 Task: See all articles on video conferencing.
Action: Mouse moved to (892, 87)
Screenshot: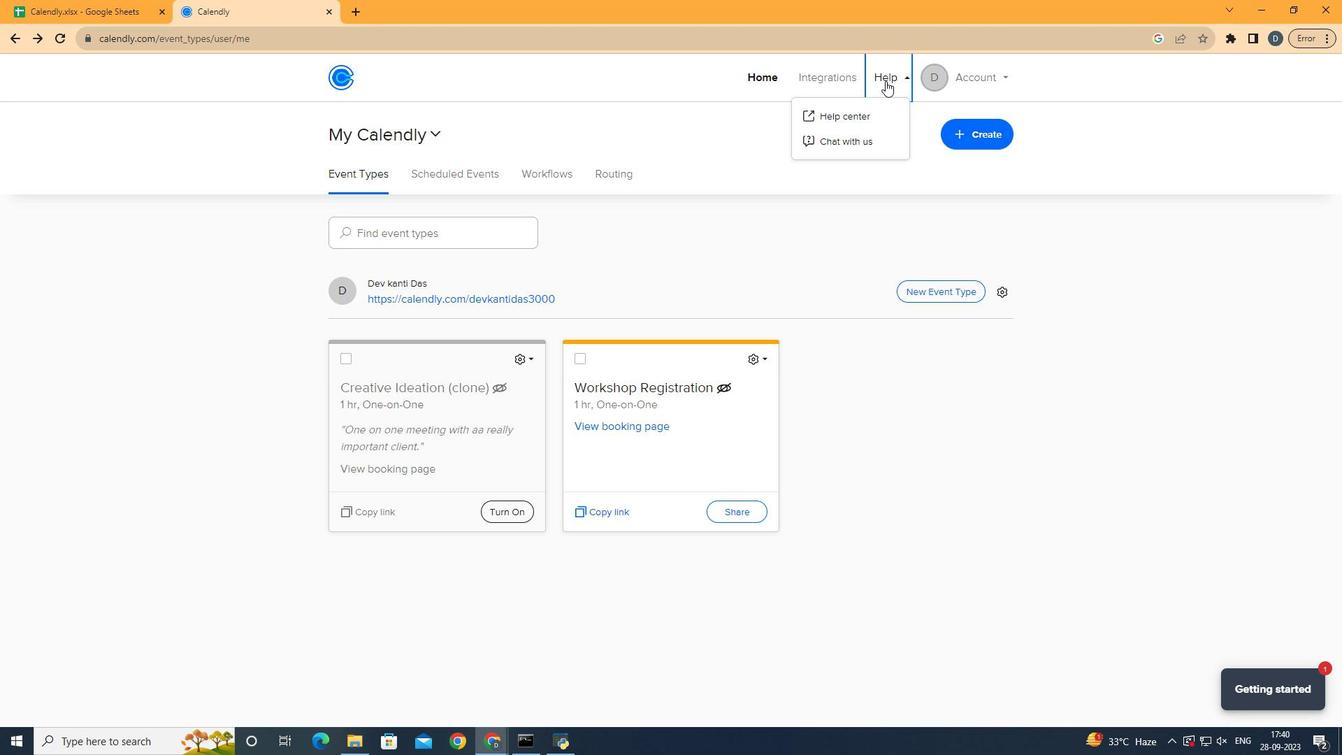 
Action: Mouse pressed left at (892, 87)
Screenshot: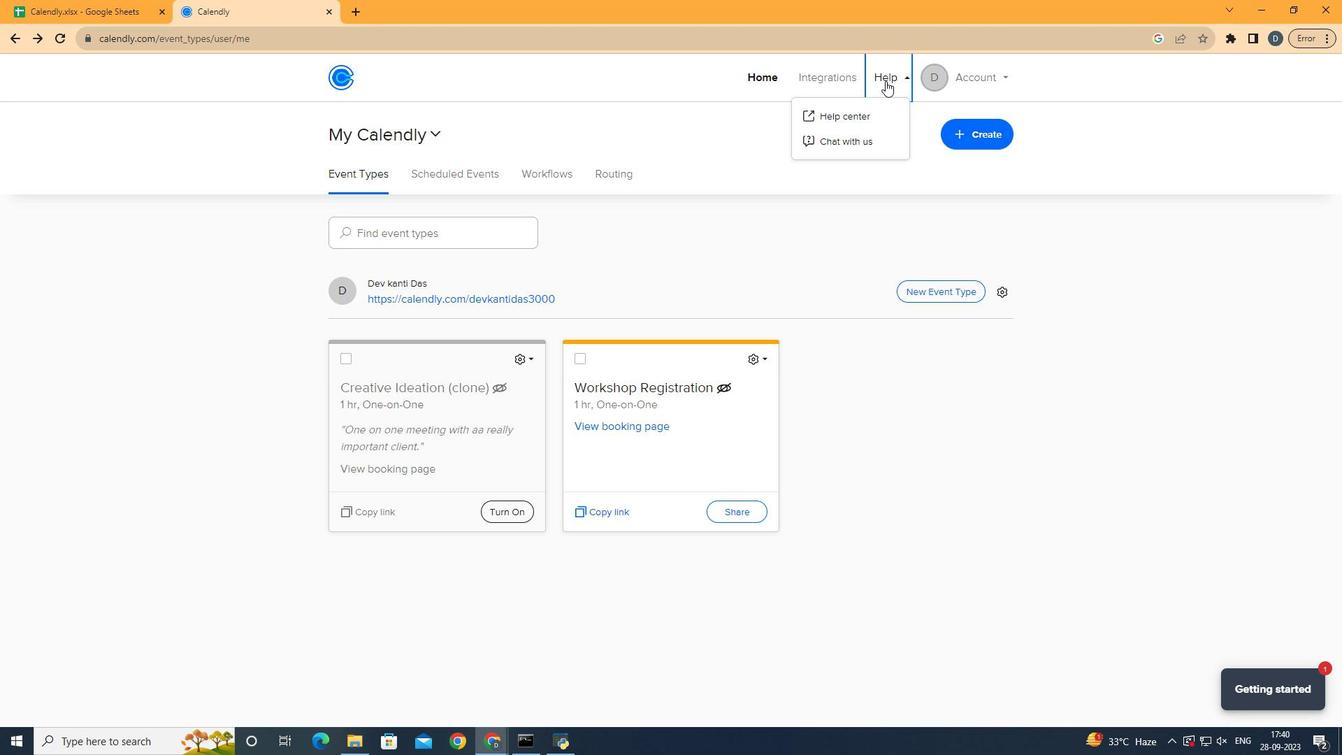 
Action: Mouse moved to (879, 114)
Screenshot: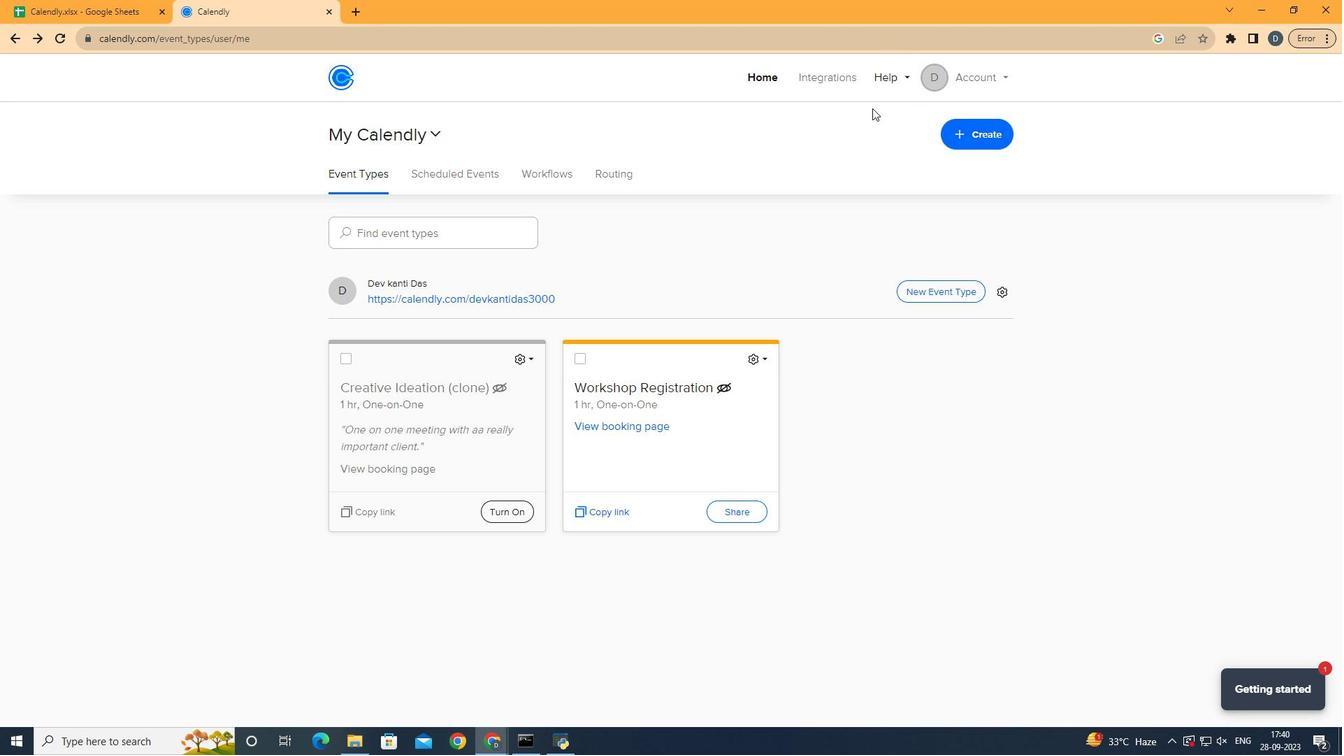 
Action: Mouse pressed left at (879, 114)
Screenshot: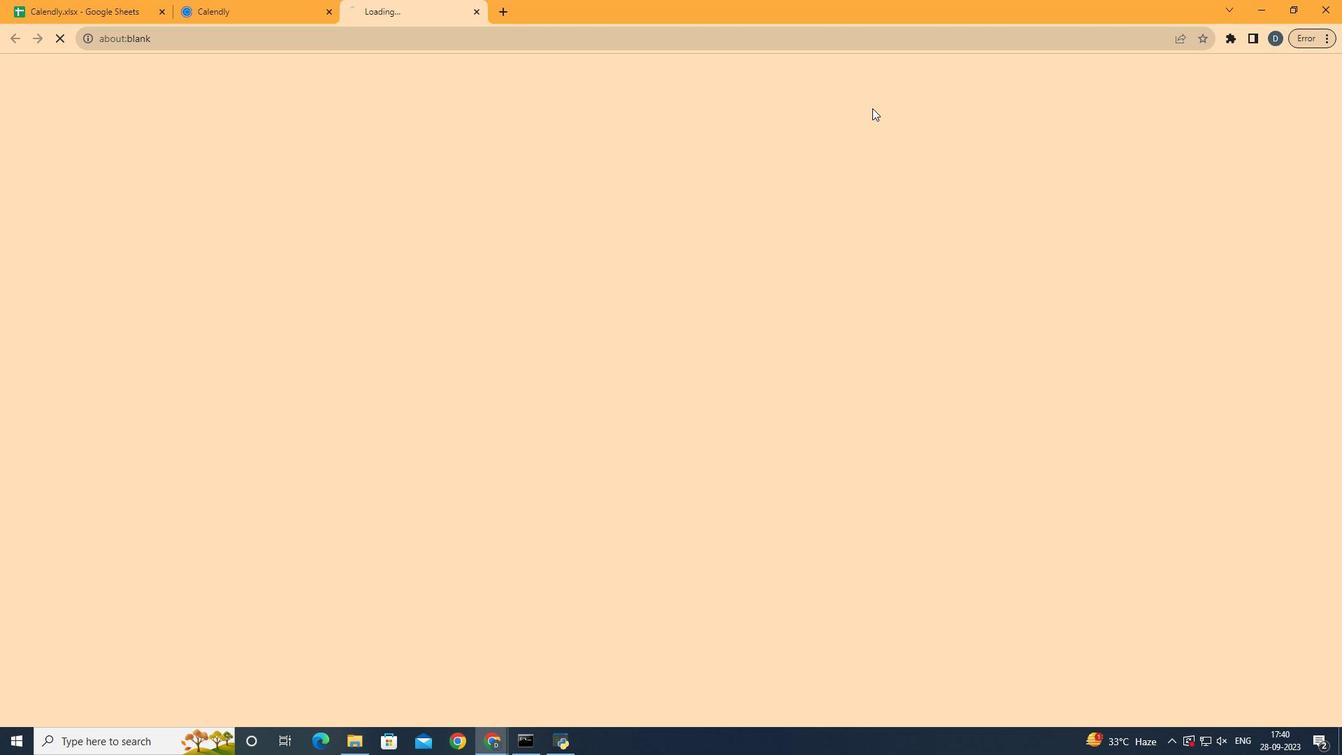 
Action: Mouse moved to (842, 594)
Screenshot: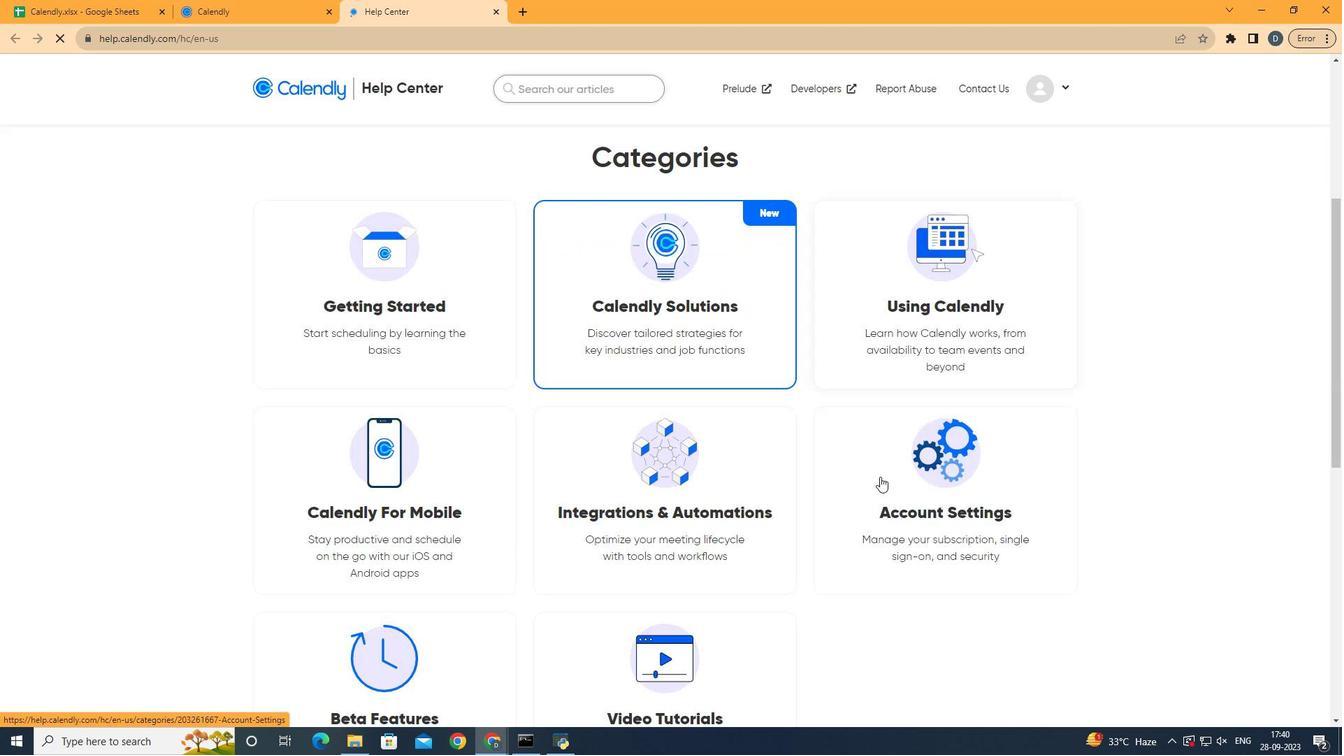 
Action: Mouse scrolled (842, 593) with delta (0, 0)
Screenshot: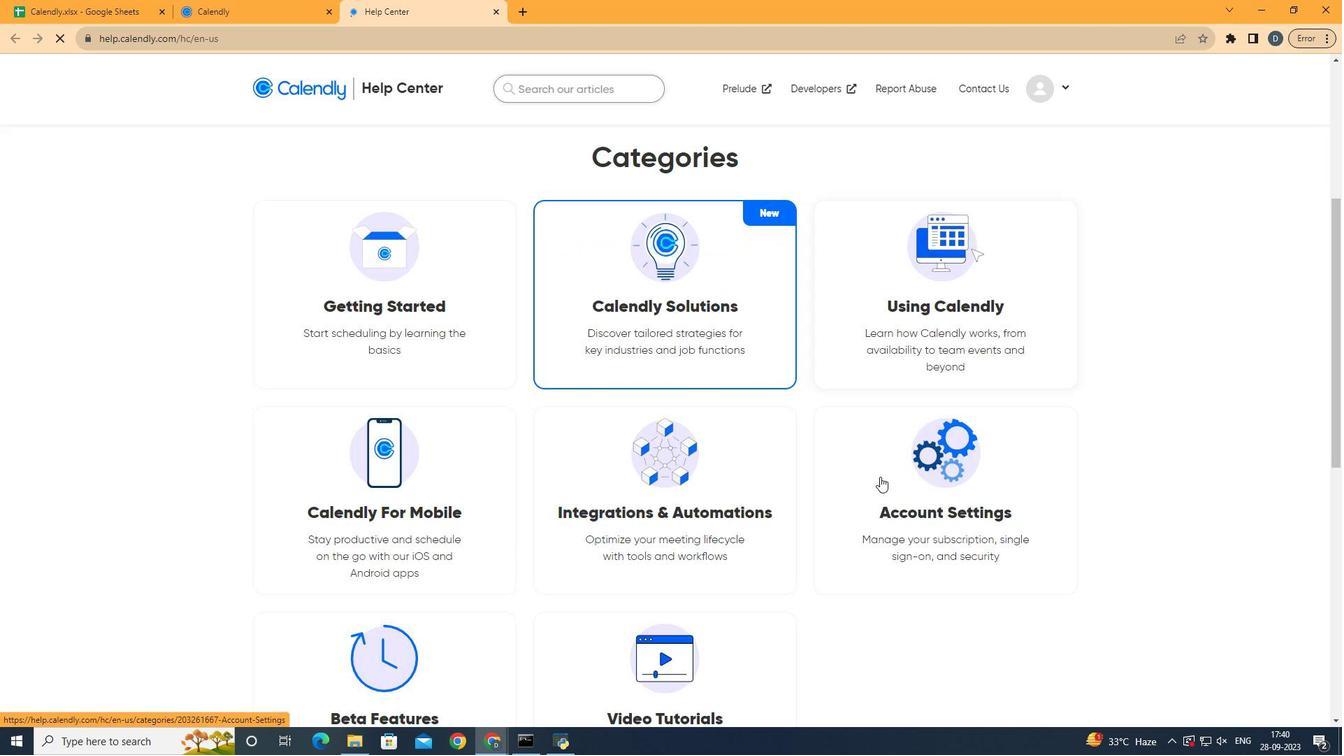 
Action: Mouse scrolled (842, 593) with delta (0, 0)
Screenshot: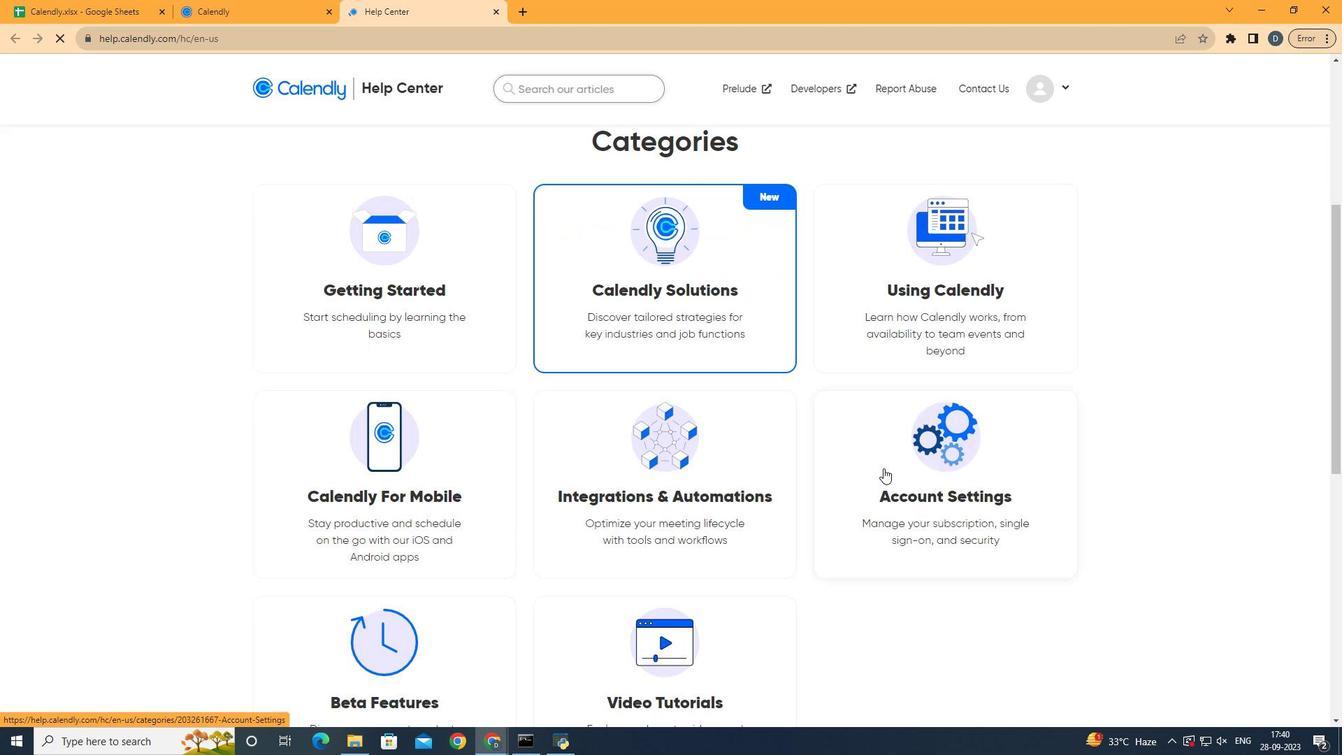 
Action: Mouse scrolled (842, 593) with delta (0, 0)
Screenshot: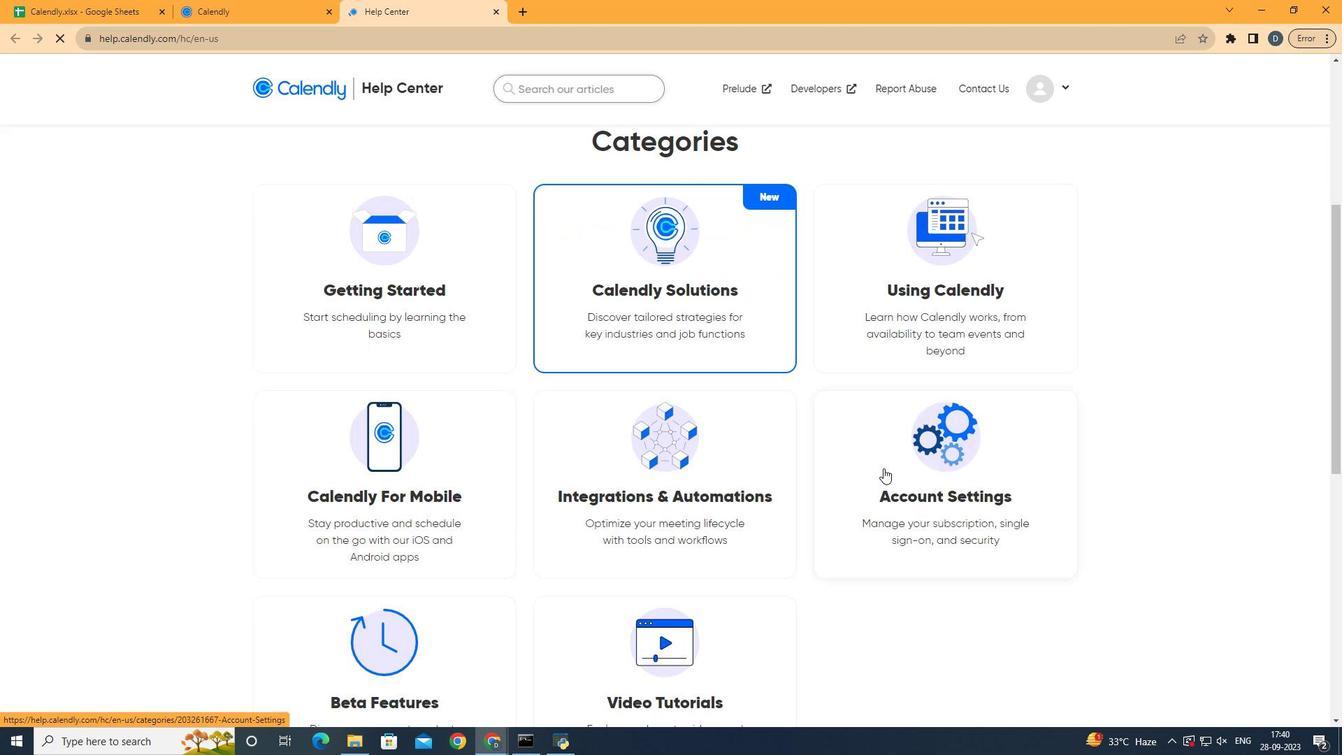 
Action: Mouse scrolled (842, 593) with delta (0, 0)
Screenshot: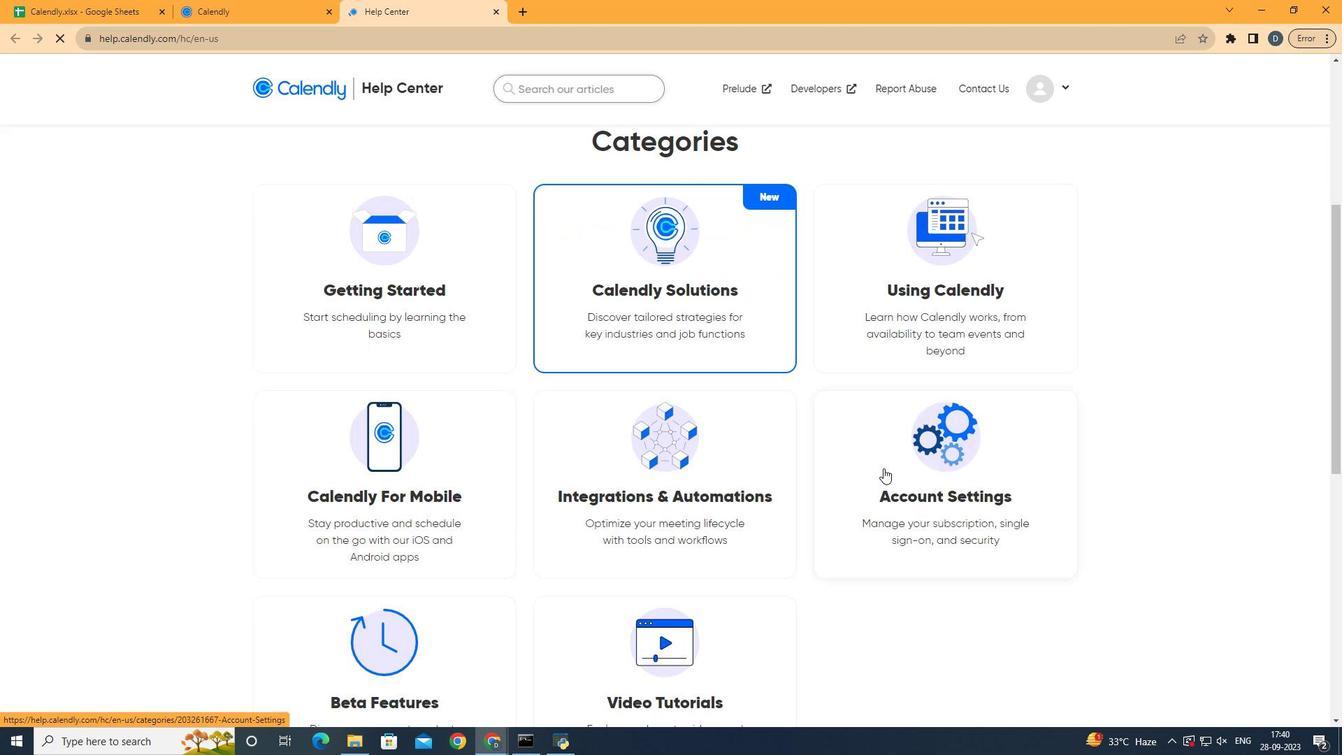 
Action: Mouse moved to (854, 587)
Screenshot: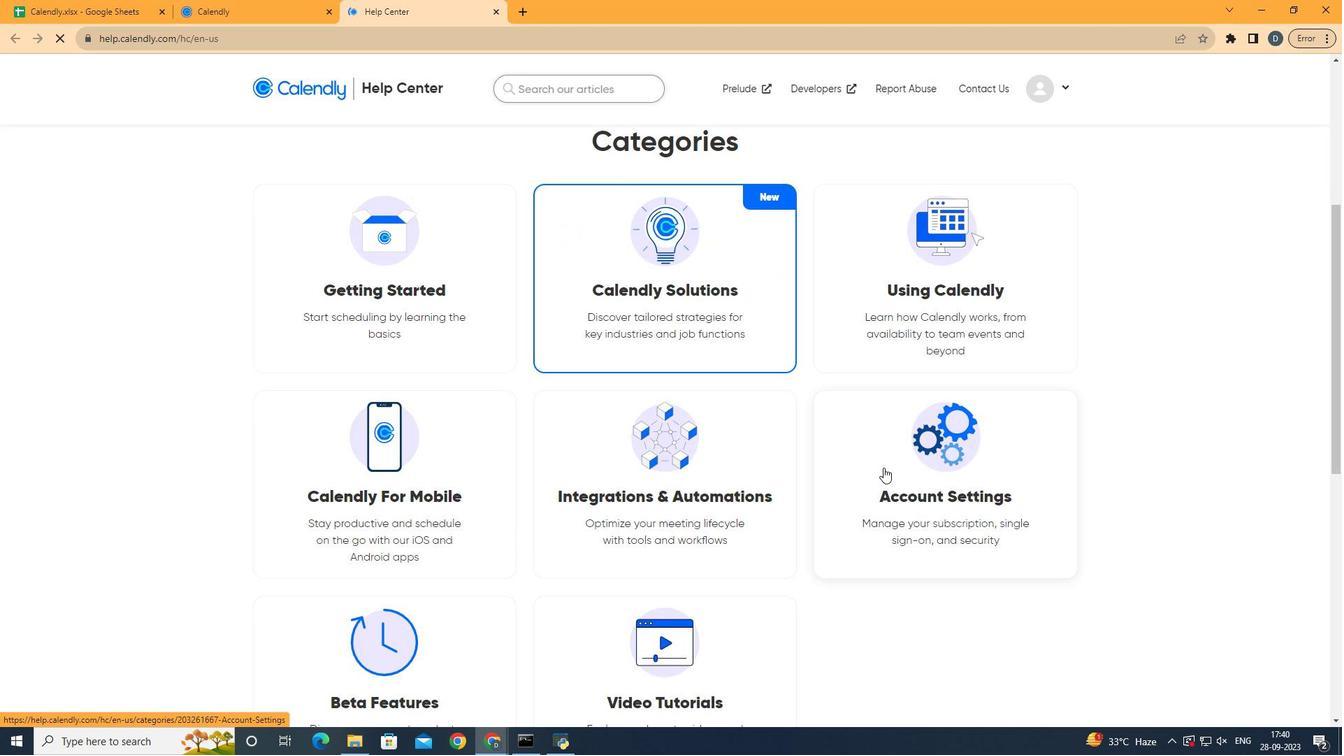 
Action: Mouse scrolled (854, 586) with delta (0, 0)
Screenshot: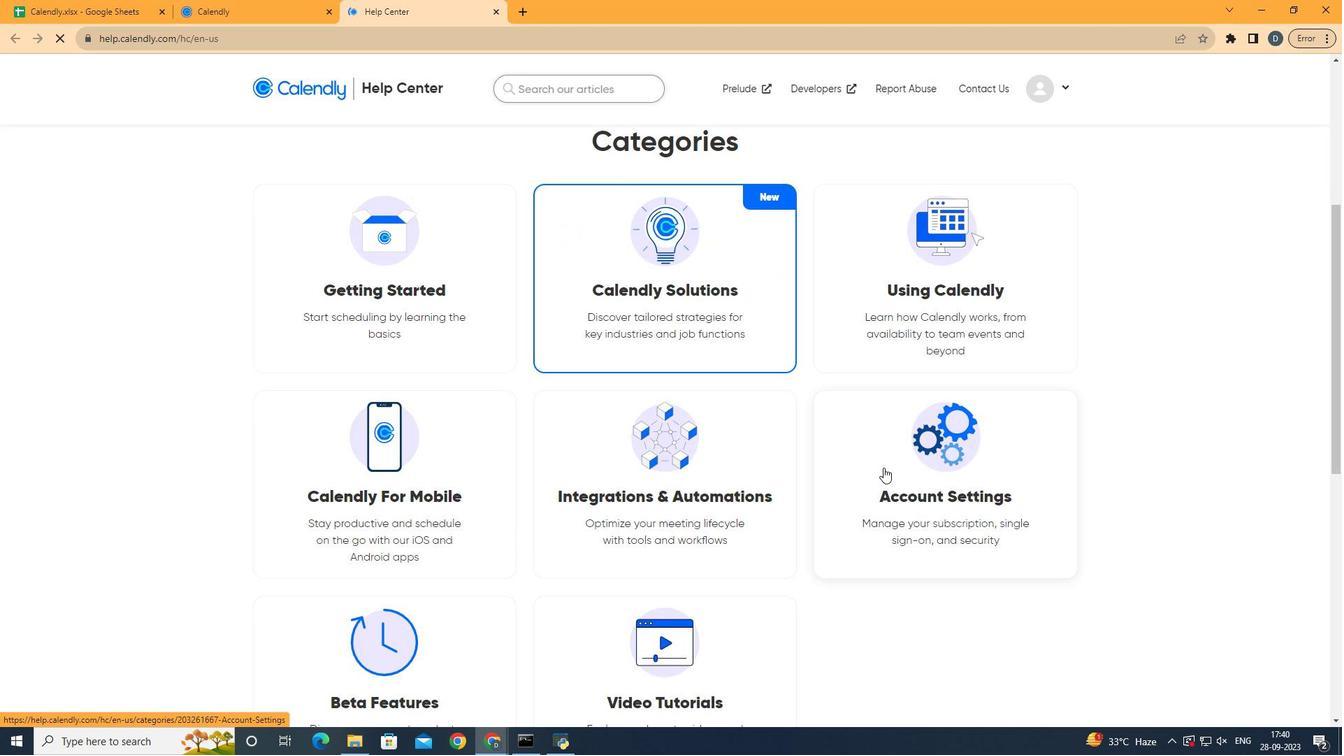
Action: Mouse moved to (720, 499)
Screenshot: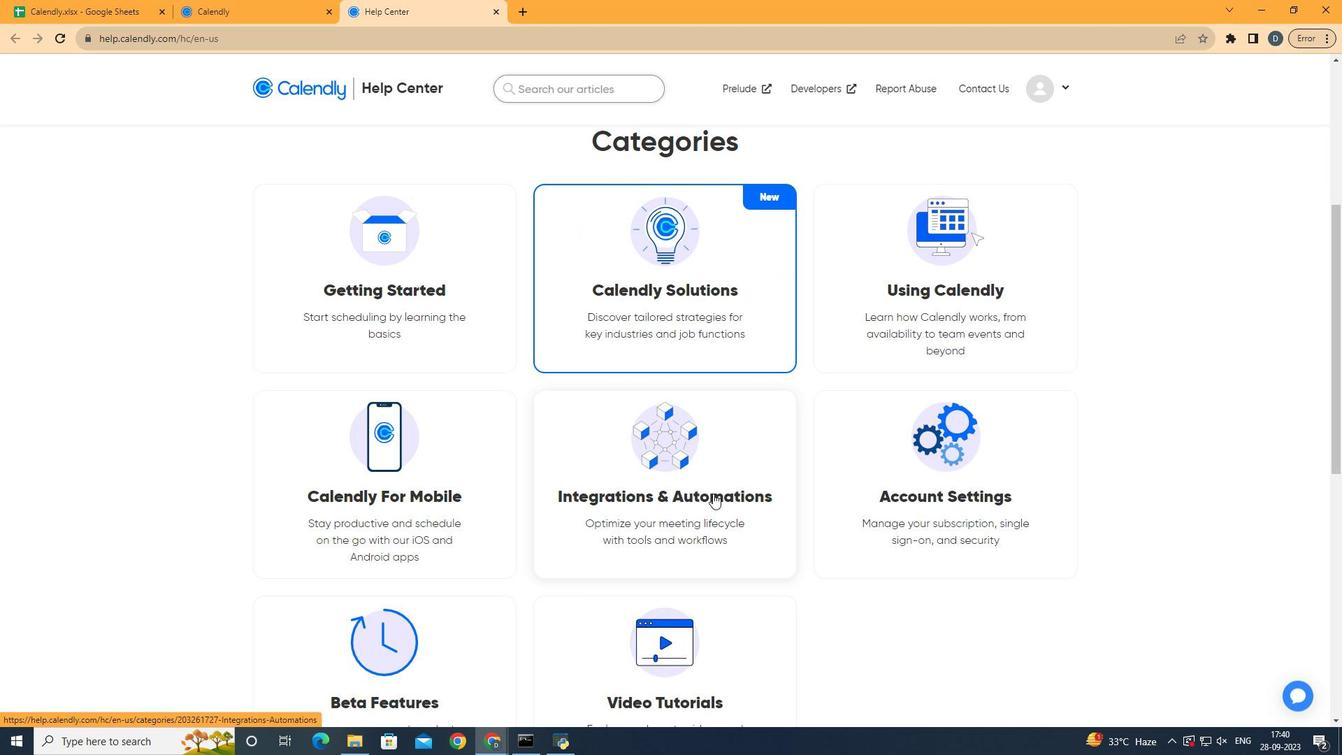 
Action: Mouse pressed left at (720, 499)
Screenshot: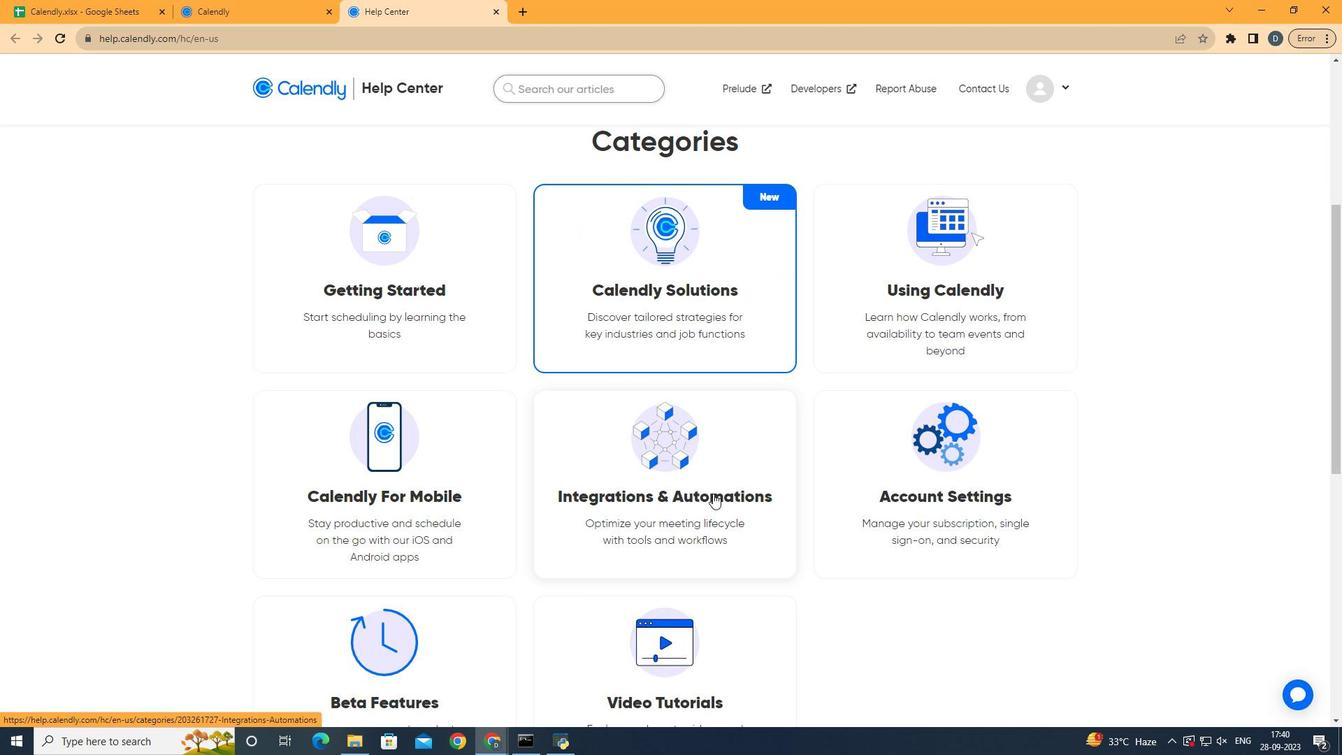 
Action: Mouse moved to (719, 500)
Screenshot: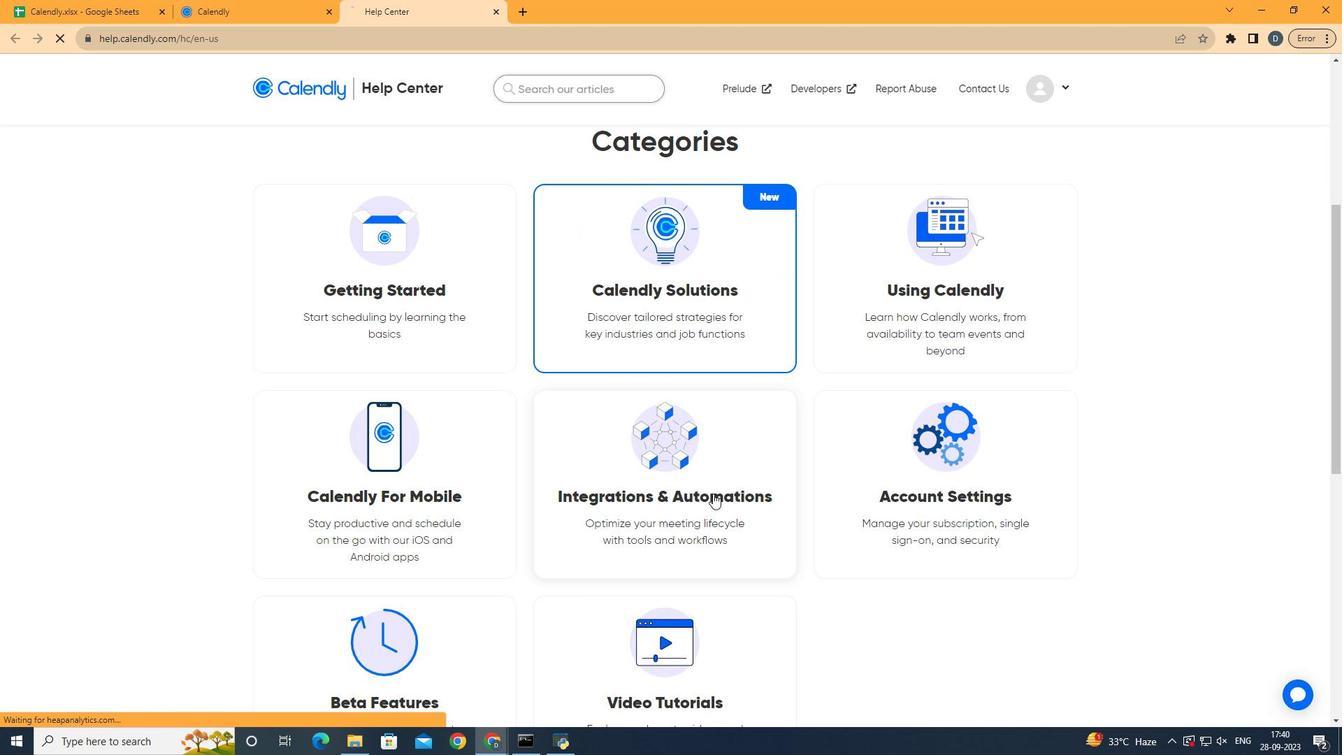 
Action: Mouse scrolled (719, 499) with delta (0, 0)
Screenshot: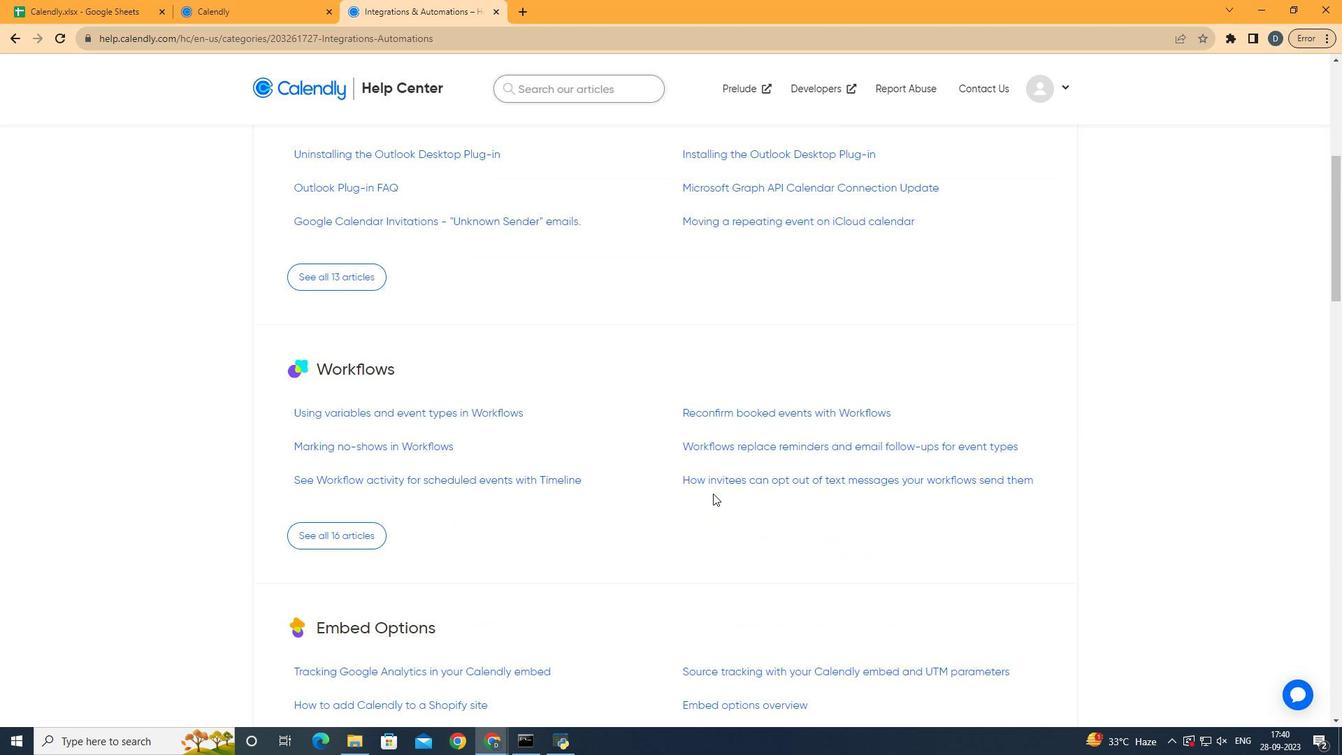 
Action: Mouse scrolled (719, 499) with delta (0, 0)
Screenshot: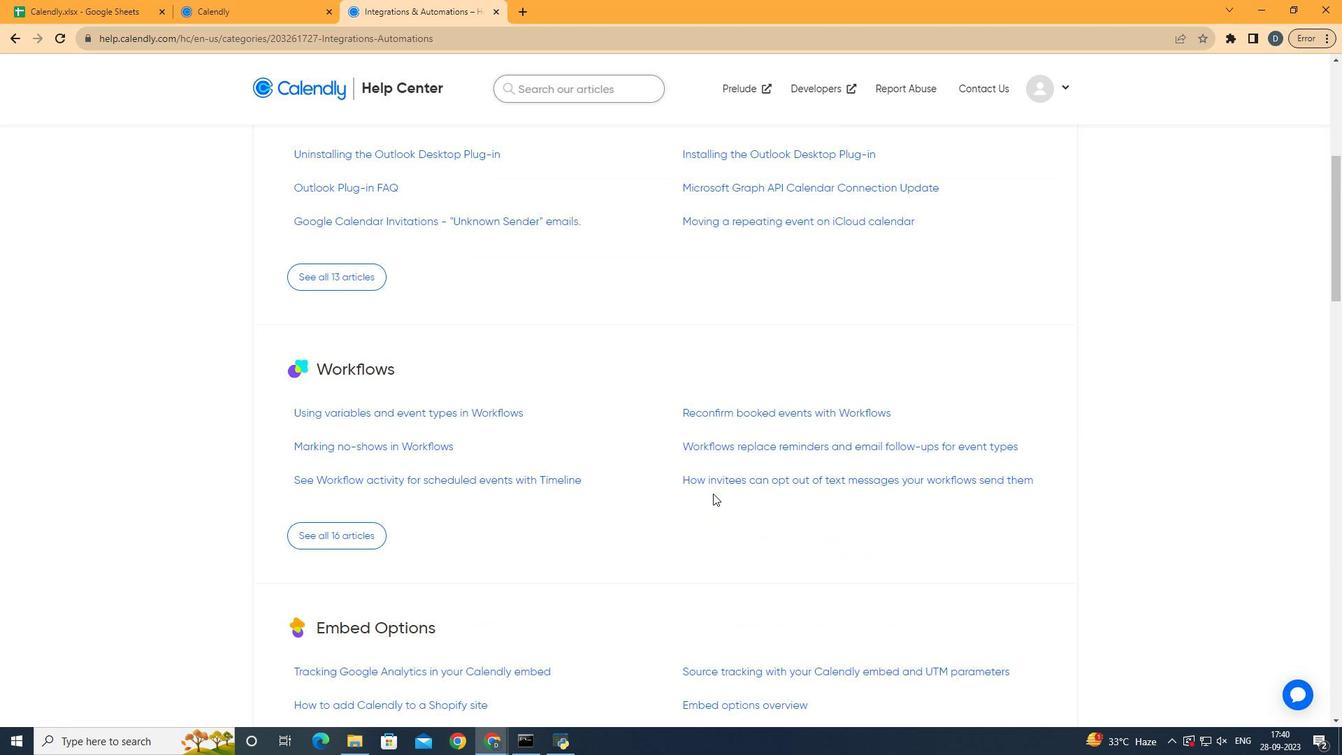 
Action: Mouse scrolled (719, 499) with delta (0, 0)
Screenshot: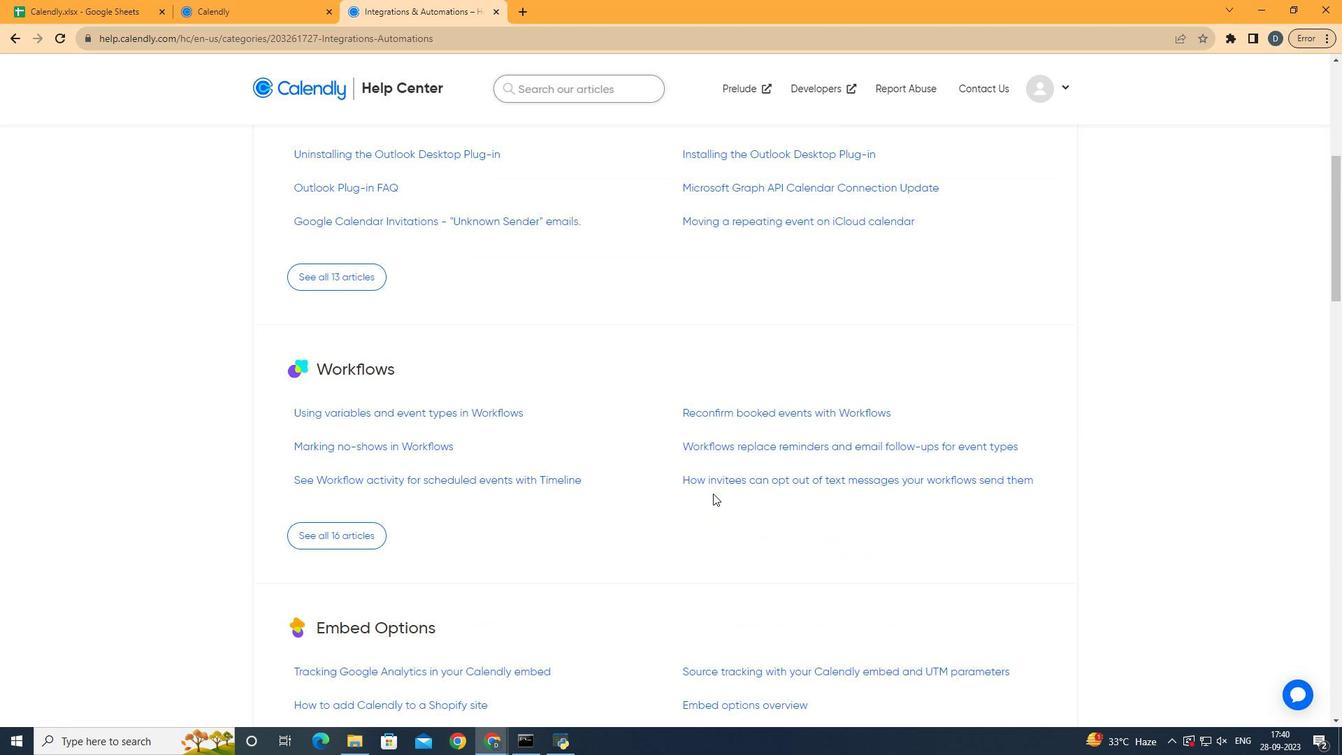 
Action: Mouse scrolled (719, 499) with delta (0, 0)
Screenshot: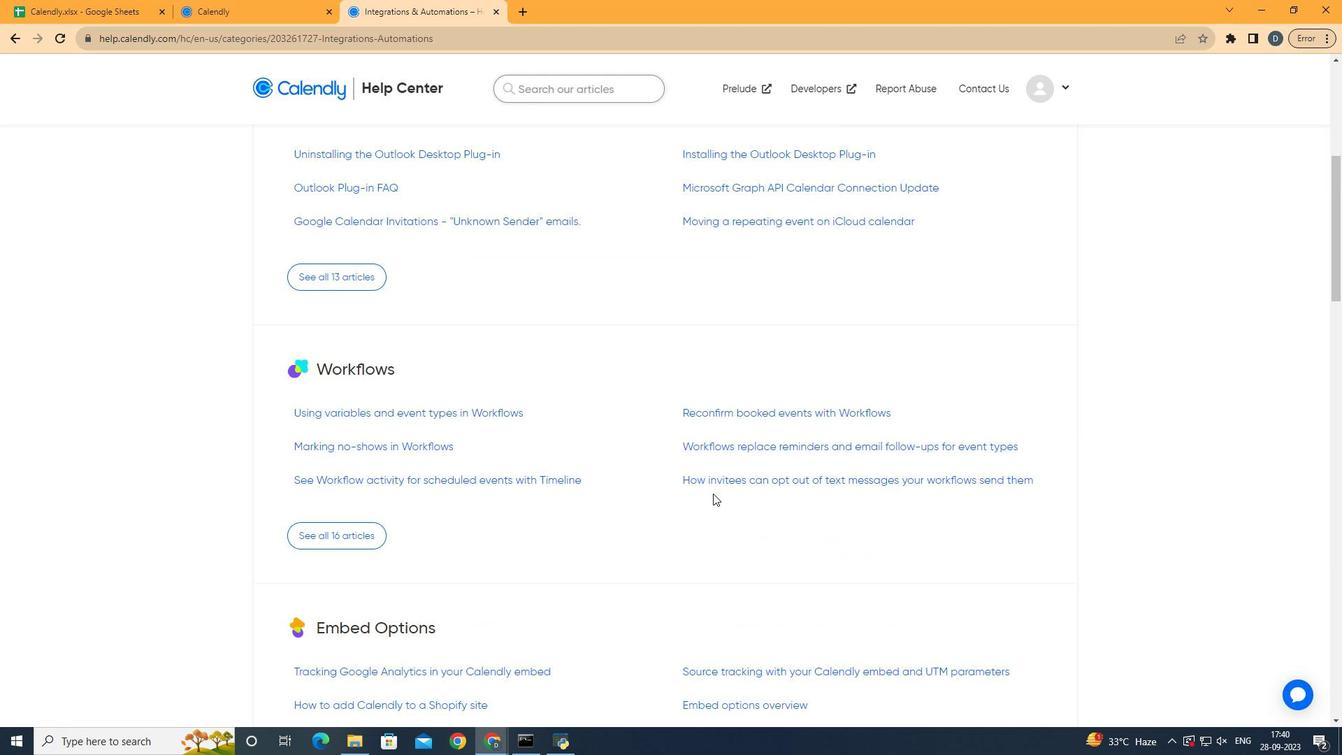
Action: Mouse scrolled (719, 499) with delta (0, 0)
Screenshot: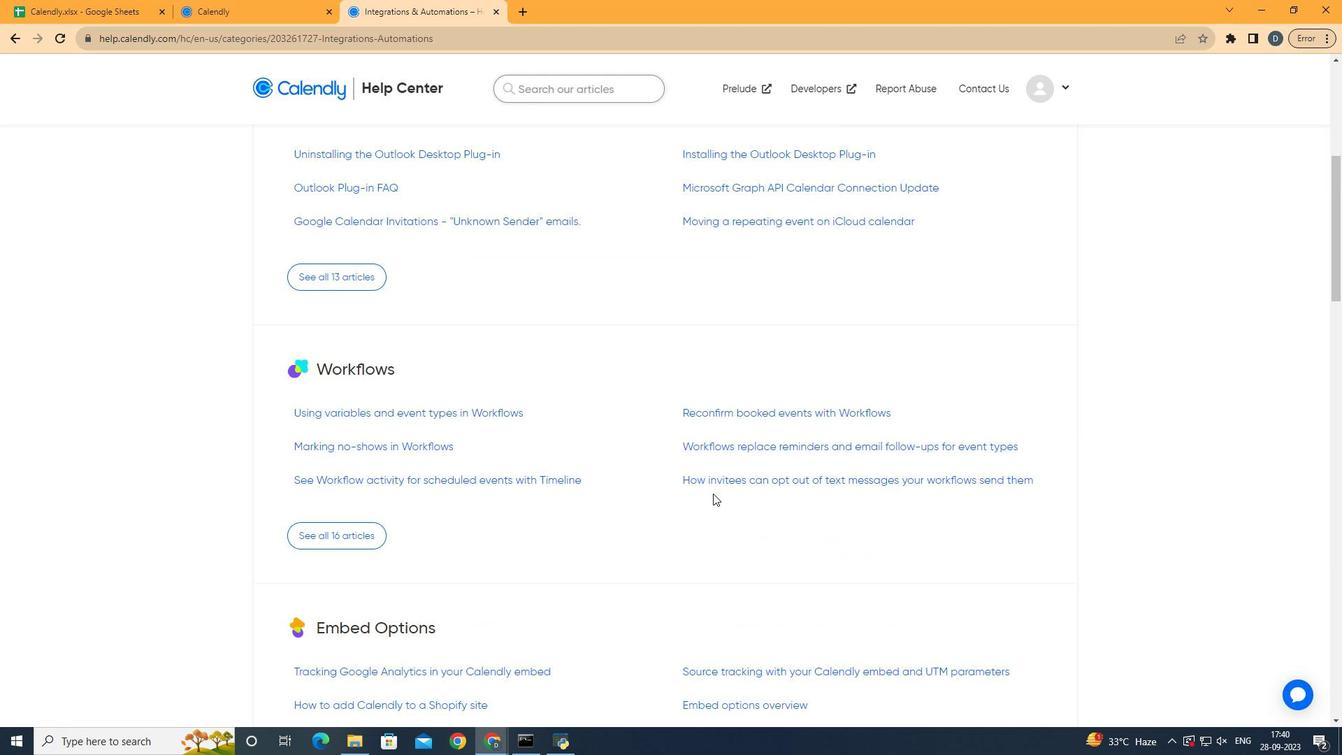 
Action: Mouse scrolled (719, 499) with delta (0, 0)
Screenshot: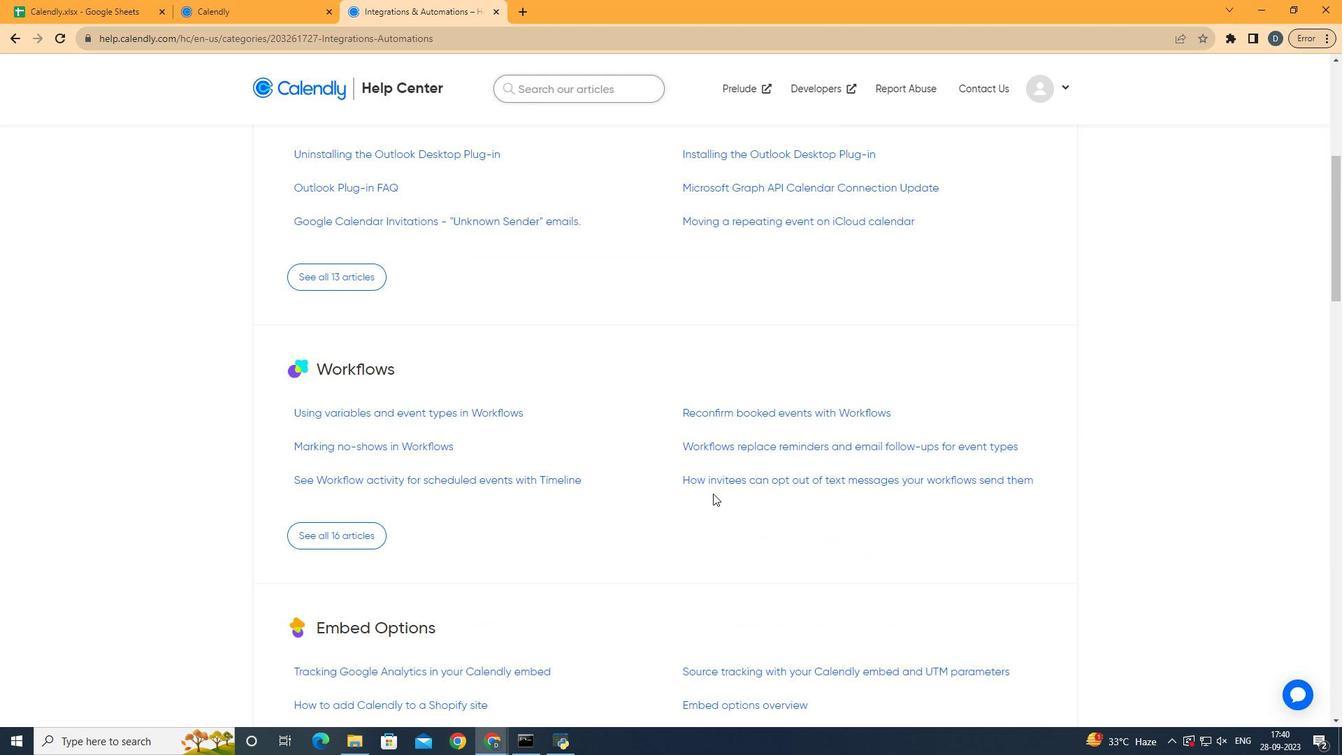 
Action: Mouse scrolled (719, 499) with delta (0, 0)
Screenshot: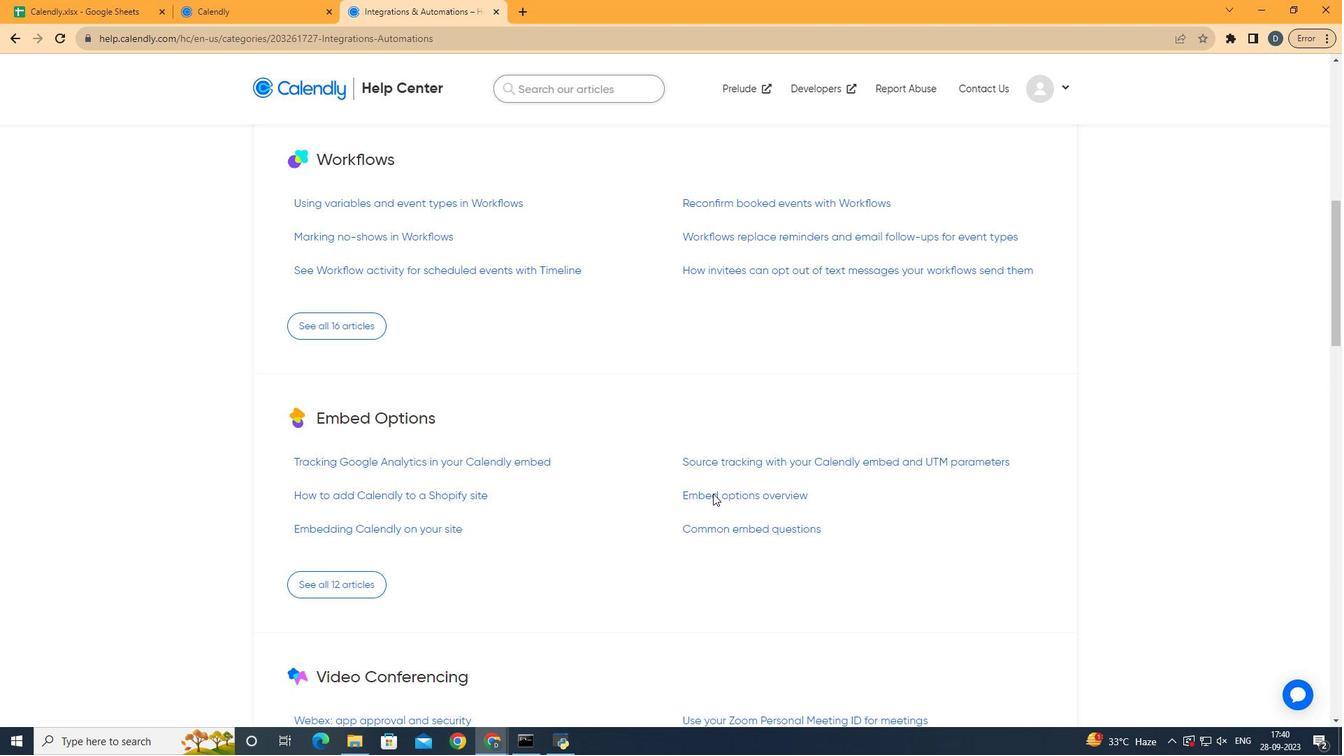 
Action: Mouse scrolled (719, 499) with delta (0, 0)
Screenshot: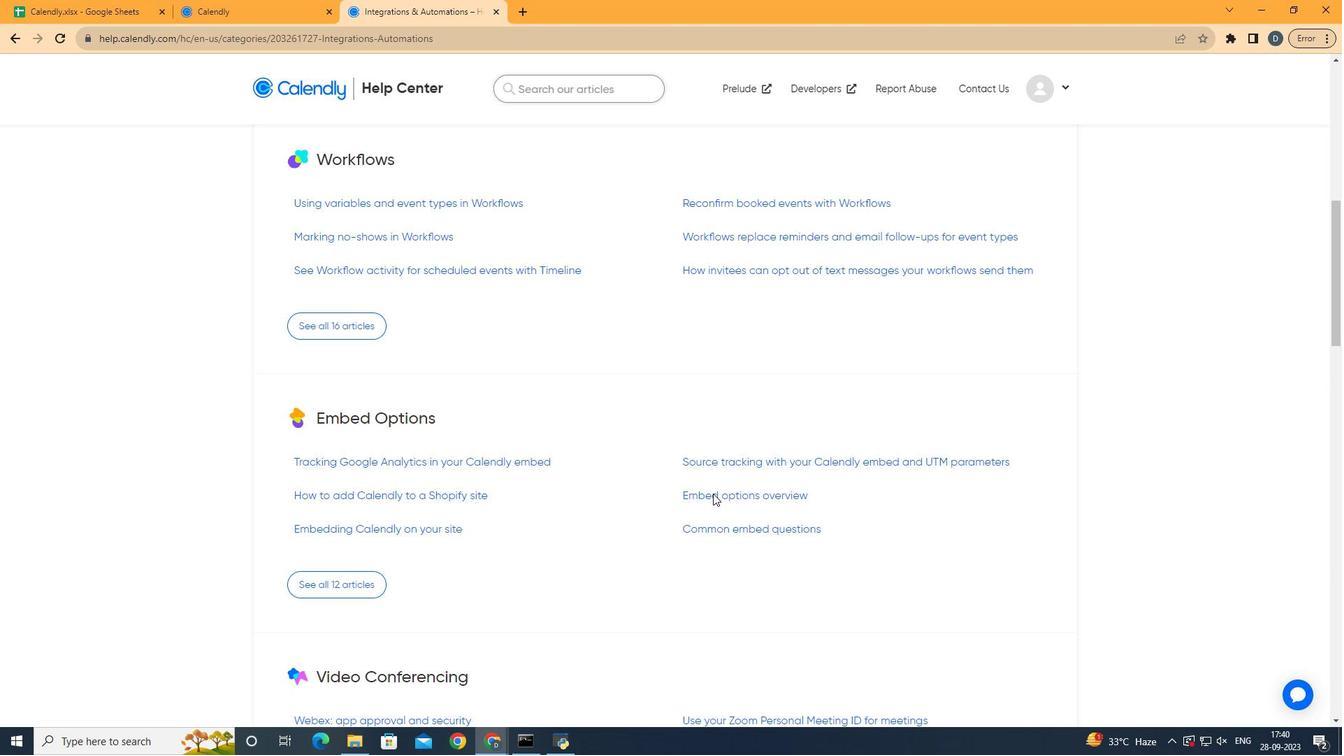 
Action: Mouse scrolled (719, 499) with delta (0, 0)
Screenshot: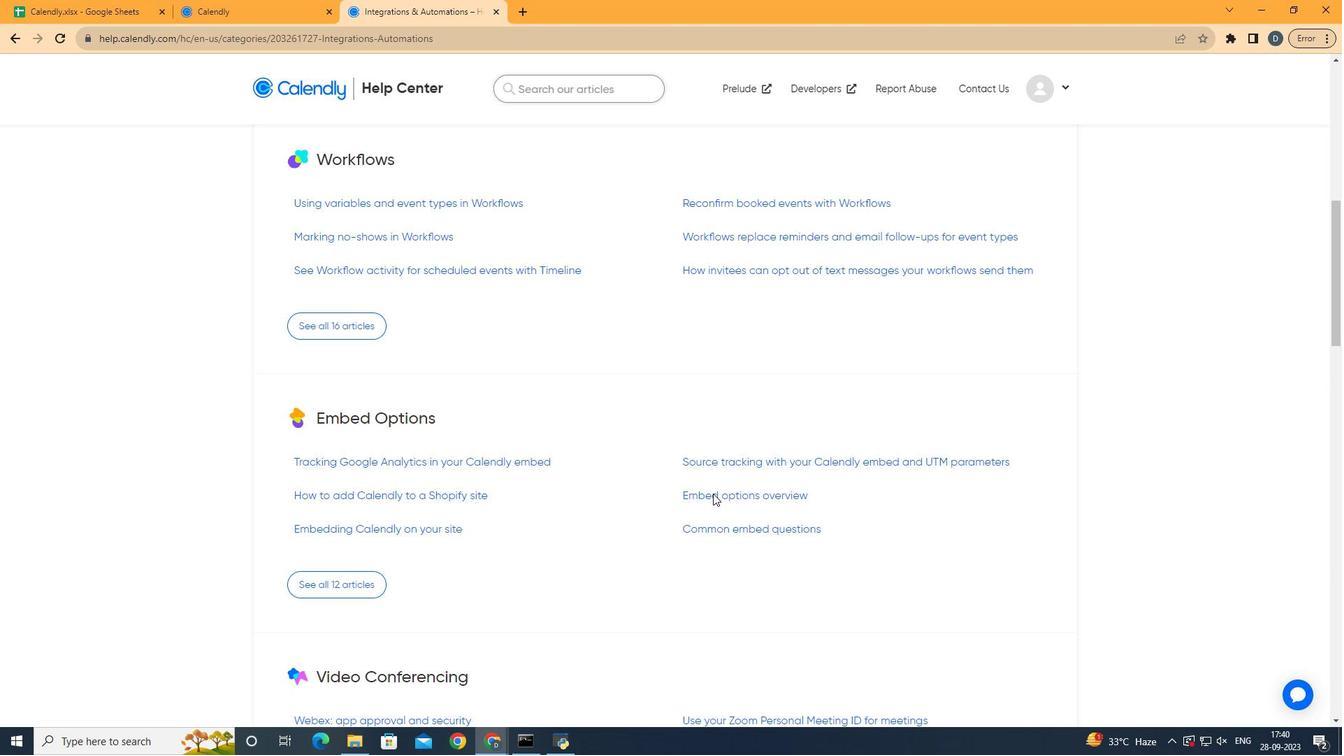 
Action: Mouse scrolled (719, 500) with delta (0, 0)
Screenshot: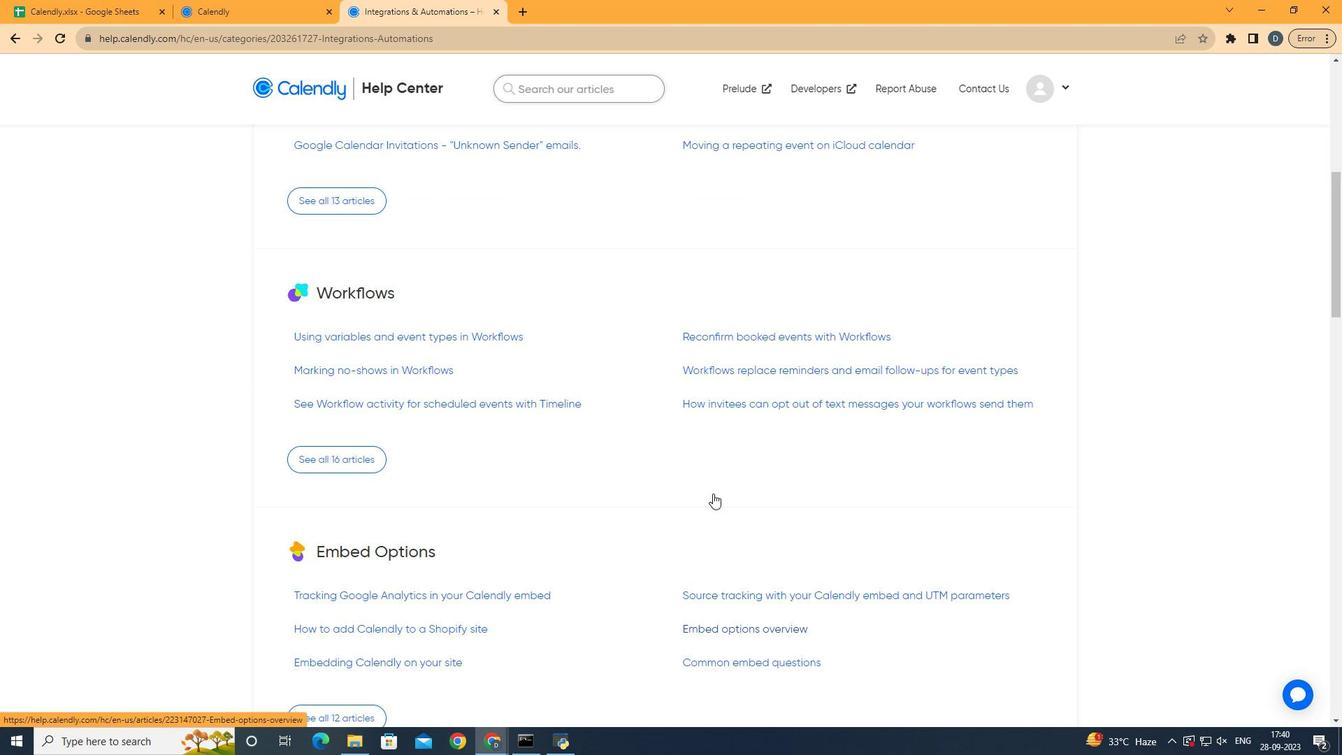
Action: Mouse scrolled (719, 500) with delta (0, 0)
Screenshot: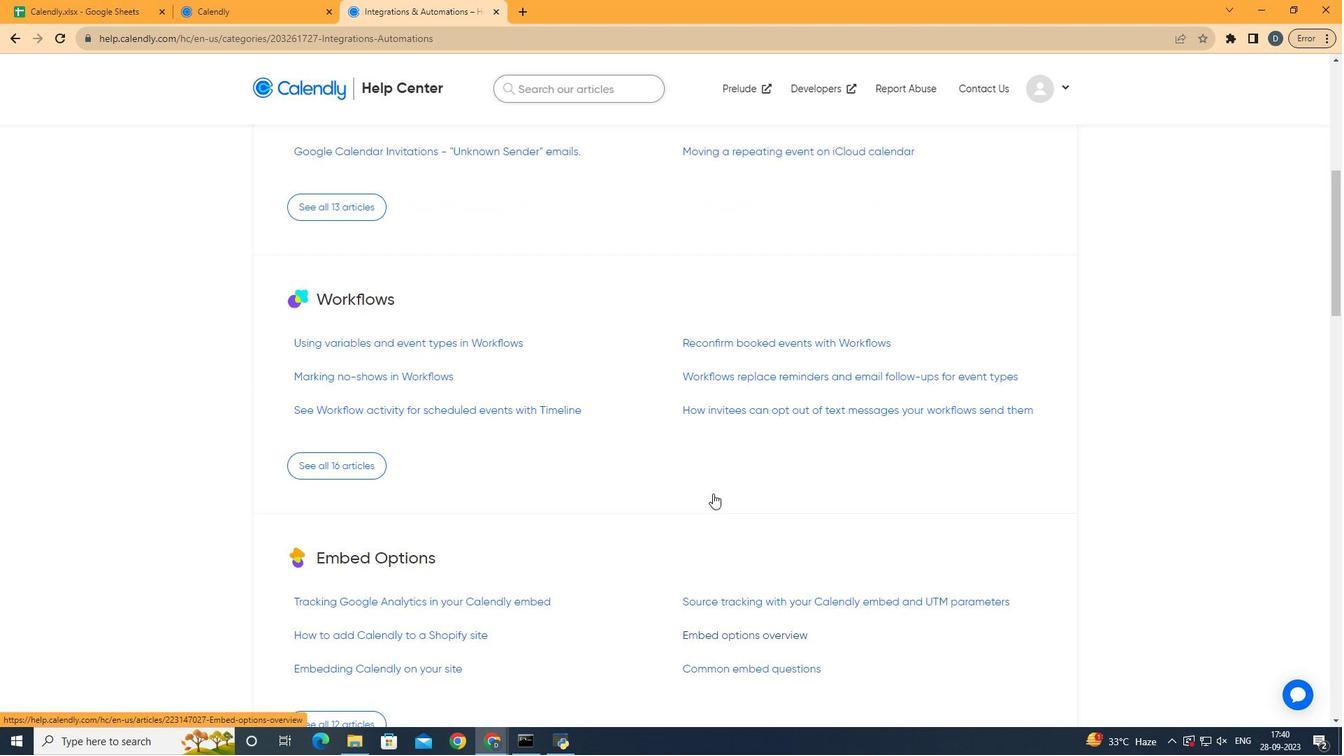 
Action: Mouse scrolled (719, 500) with delta (0, 0)
Screenshot: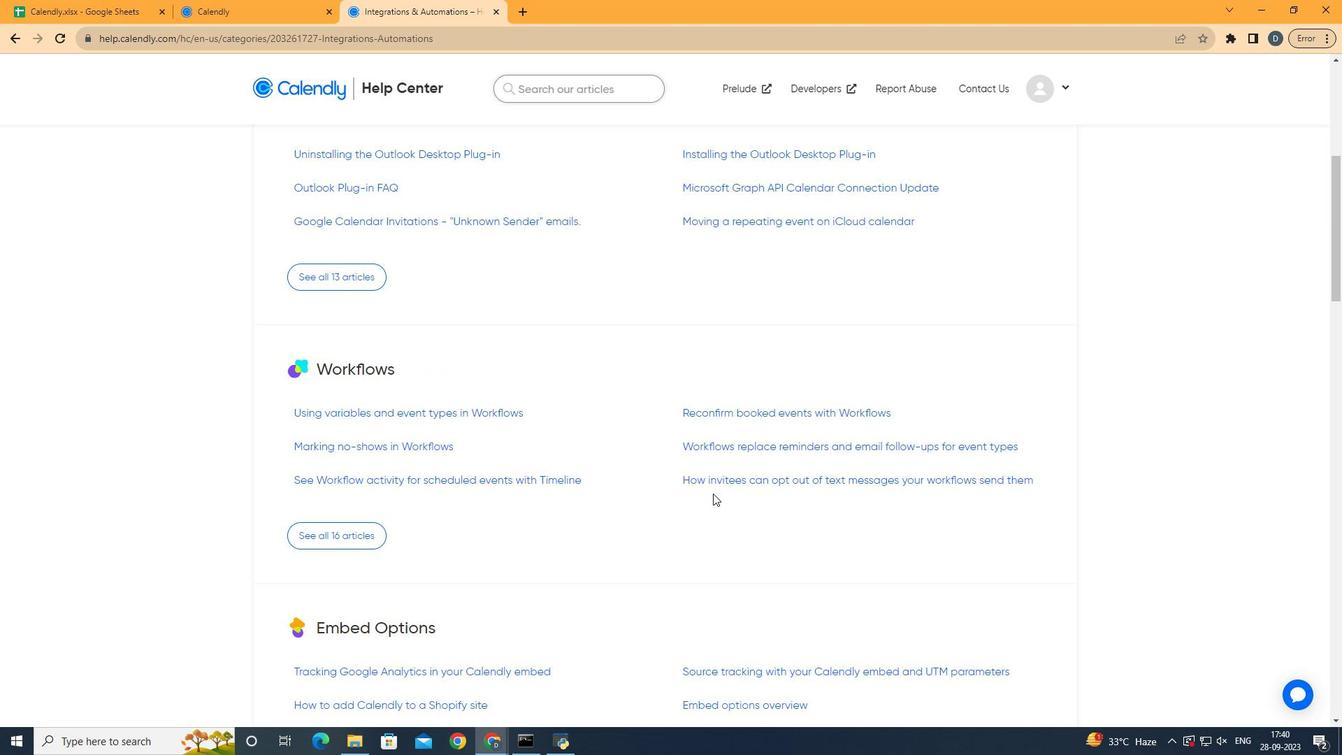 
Action: Mouse scrolled (719, 499) with delta (0, 0)
Screenshot: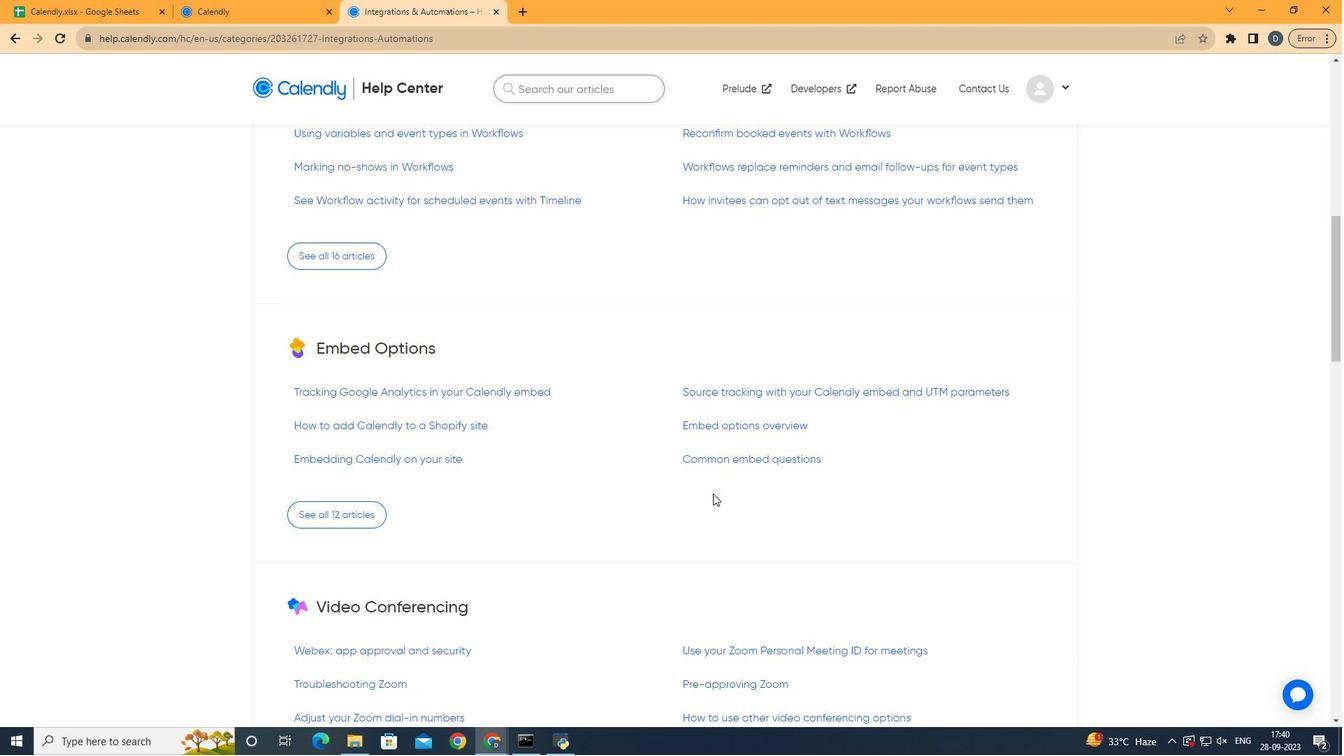 
Action: Mouse scrolled (719, 499) with delta (0, 0)
Screenshot: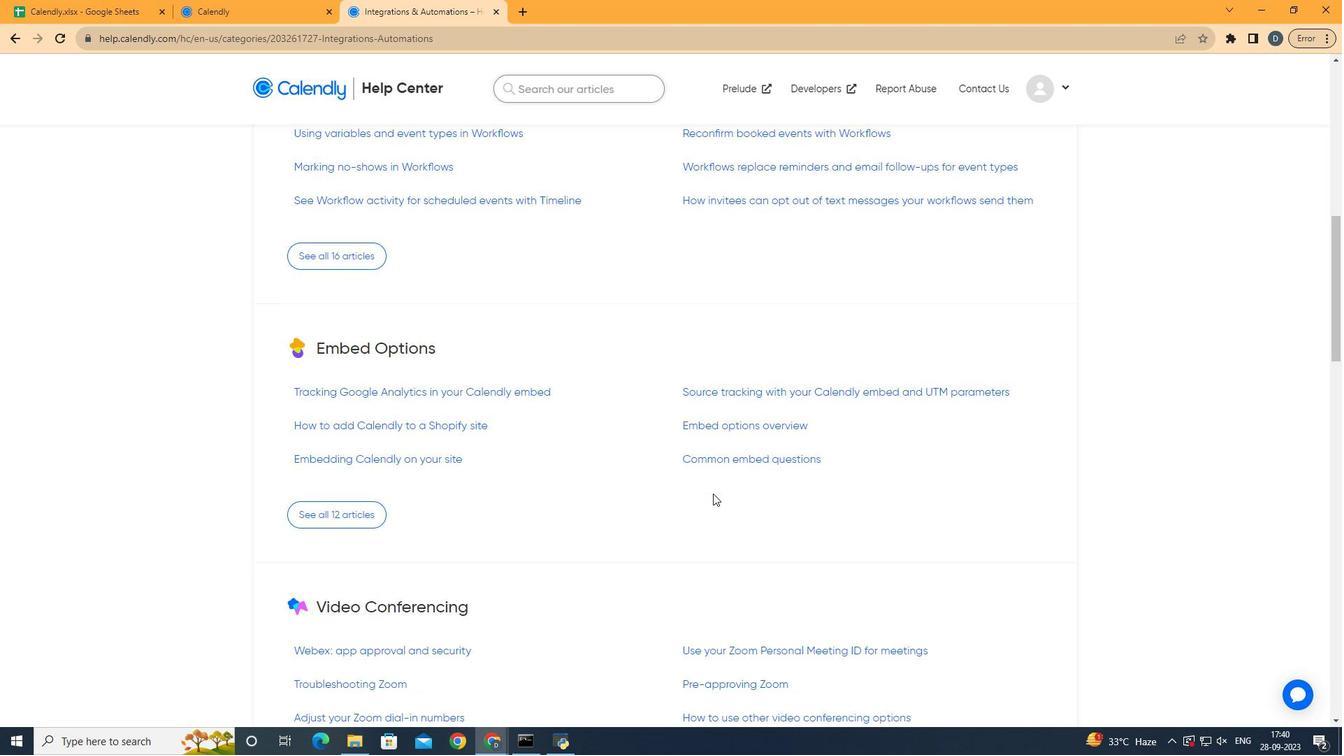 
Action: Mouse scrolled (719, 499) with delta (0, 0)
Screenshot: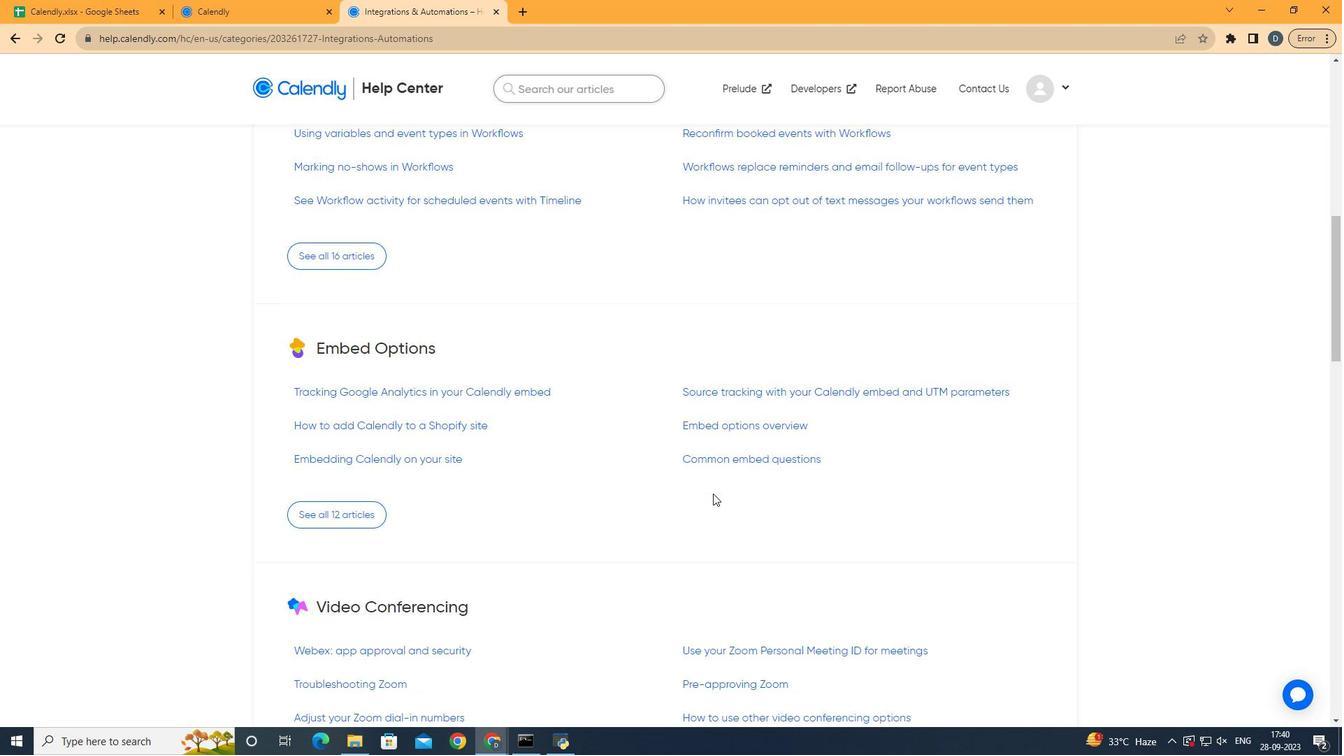 
Action: Mouse scrolled (719, 499) with delta (0, 0)
Screenshot: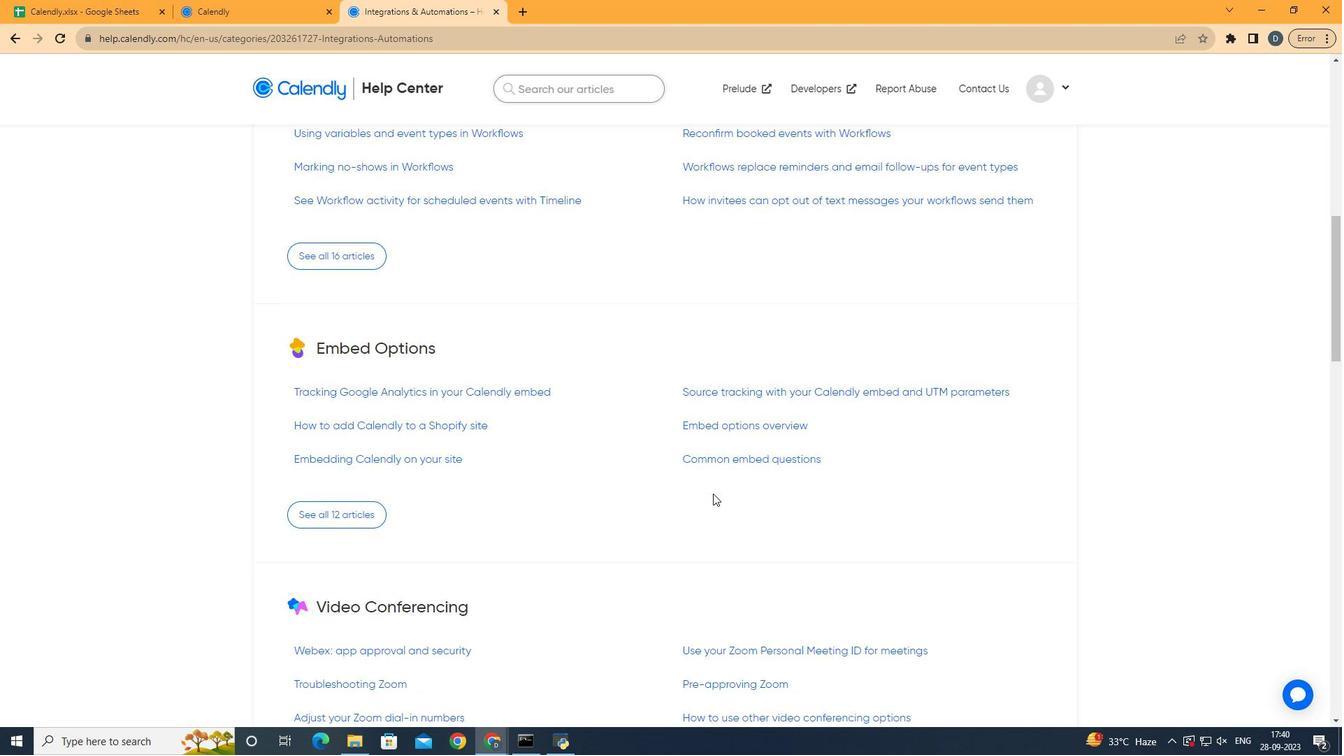 
Action: Mouse scrolled (719, 499) with delta (0, 0)
Screenshot: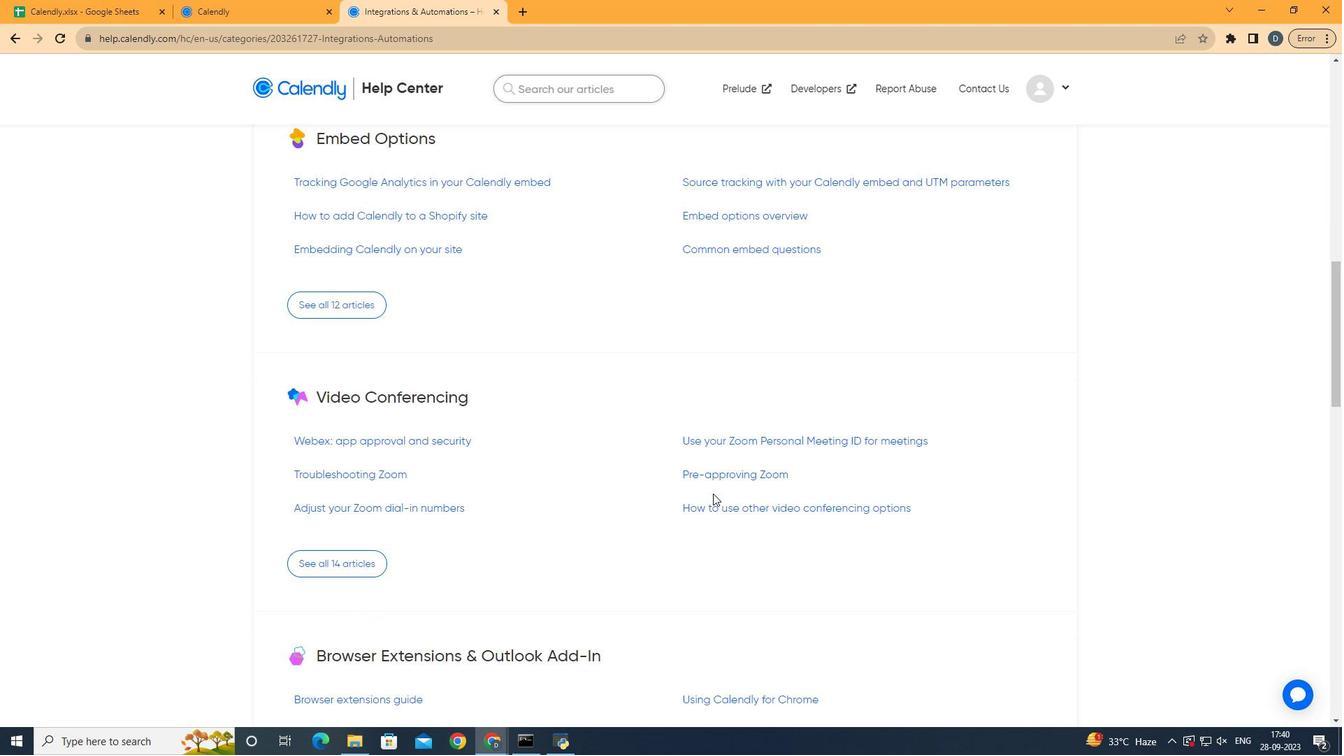 
Action: Mouse scrolled (719, 499) with delta (0, 0)
Screenshot: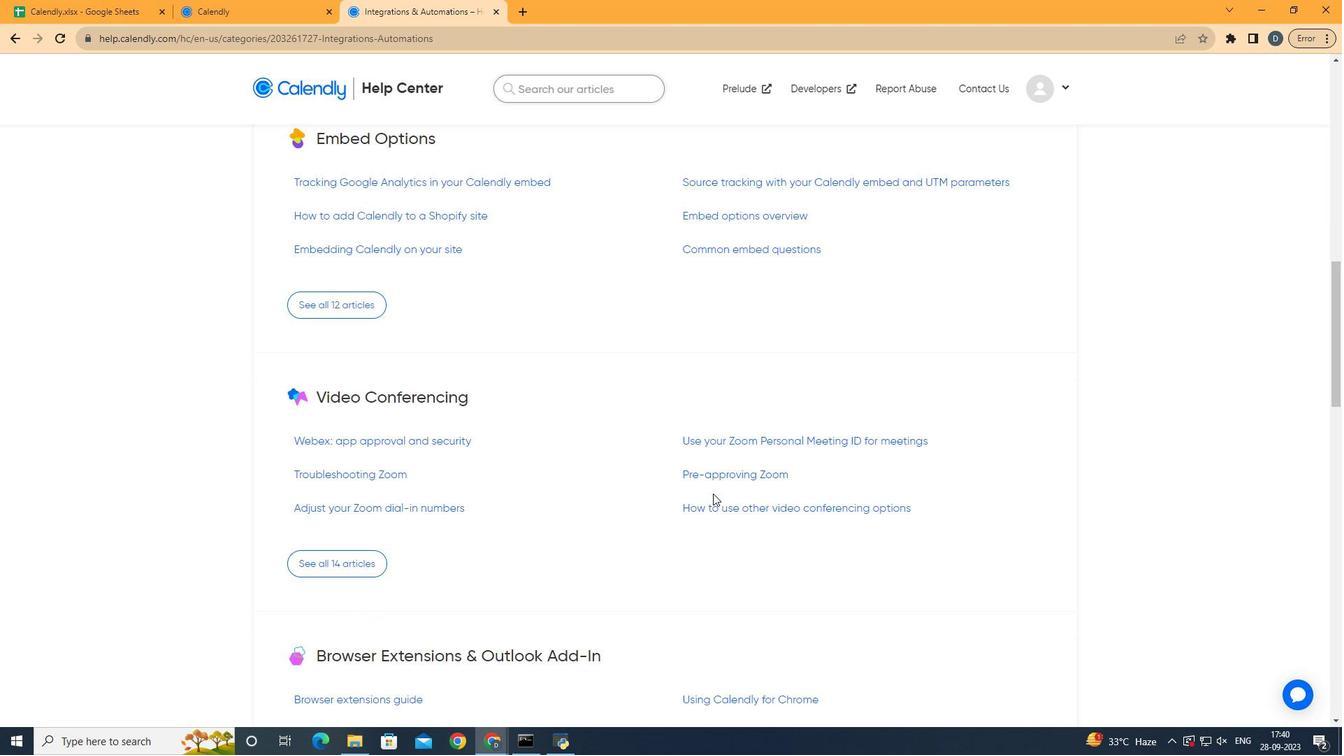 
Action: Mouse scrolled (719, 499) with delta (0, 0)
Screenshot: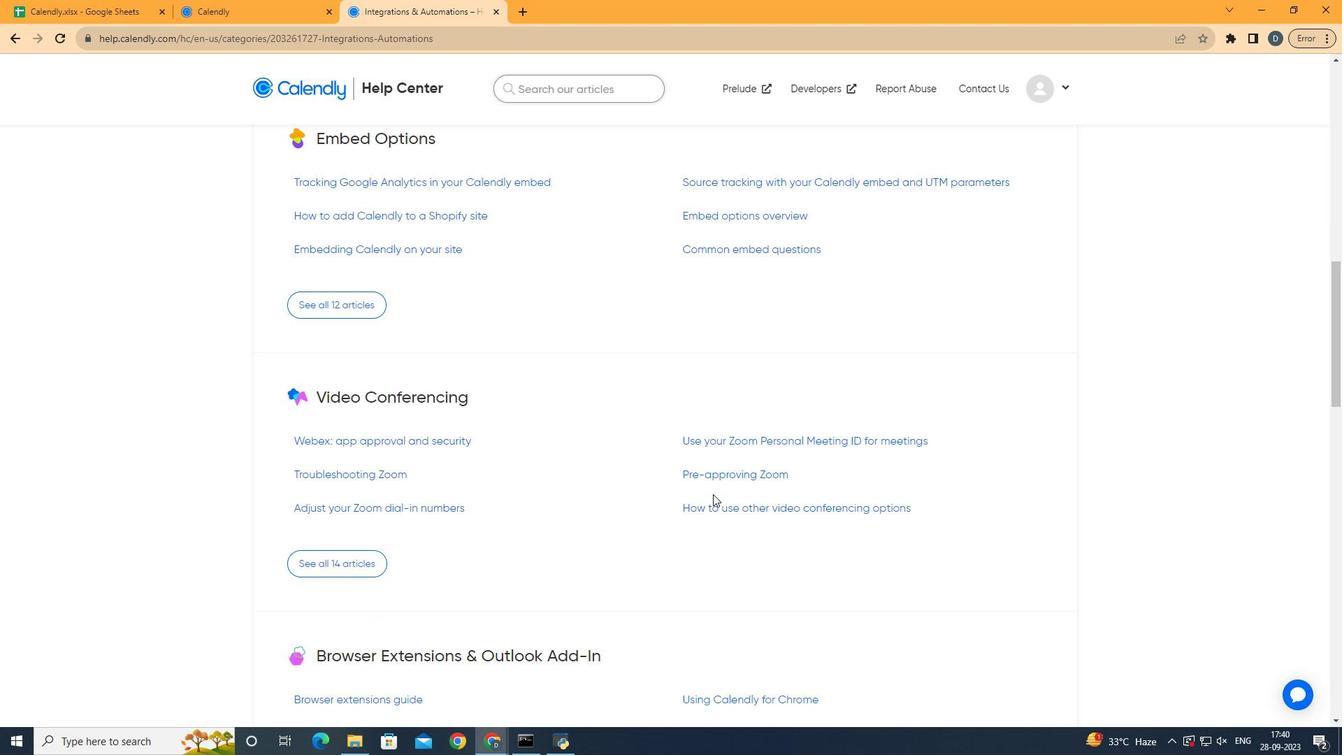 
Action: Mouse moved to (343, 566)
Screenshot: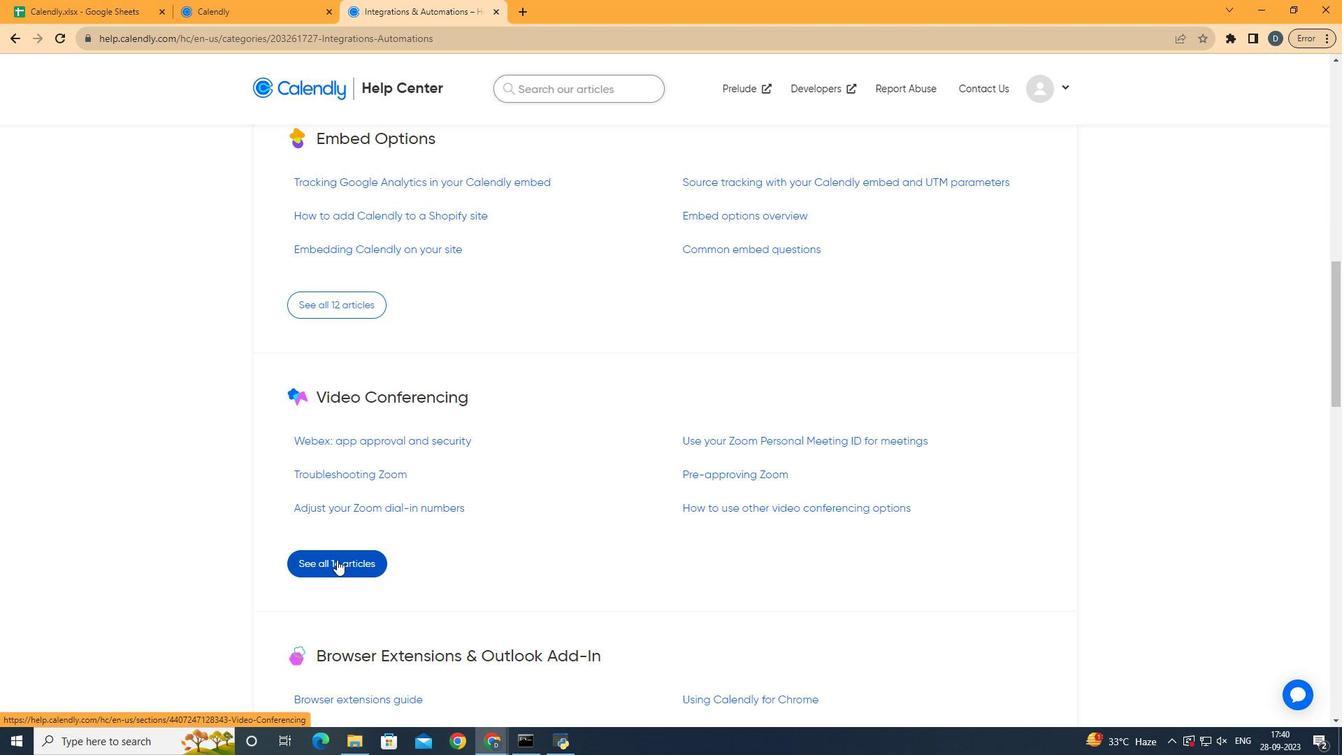 
Action: Mouse pressed left at (343, 566)
Screenshot: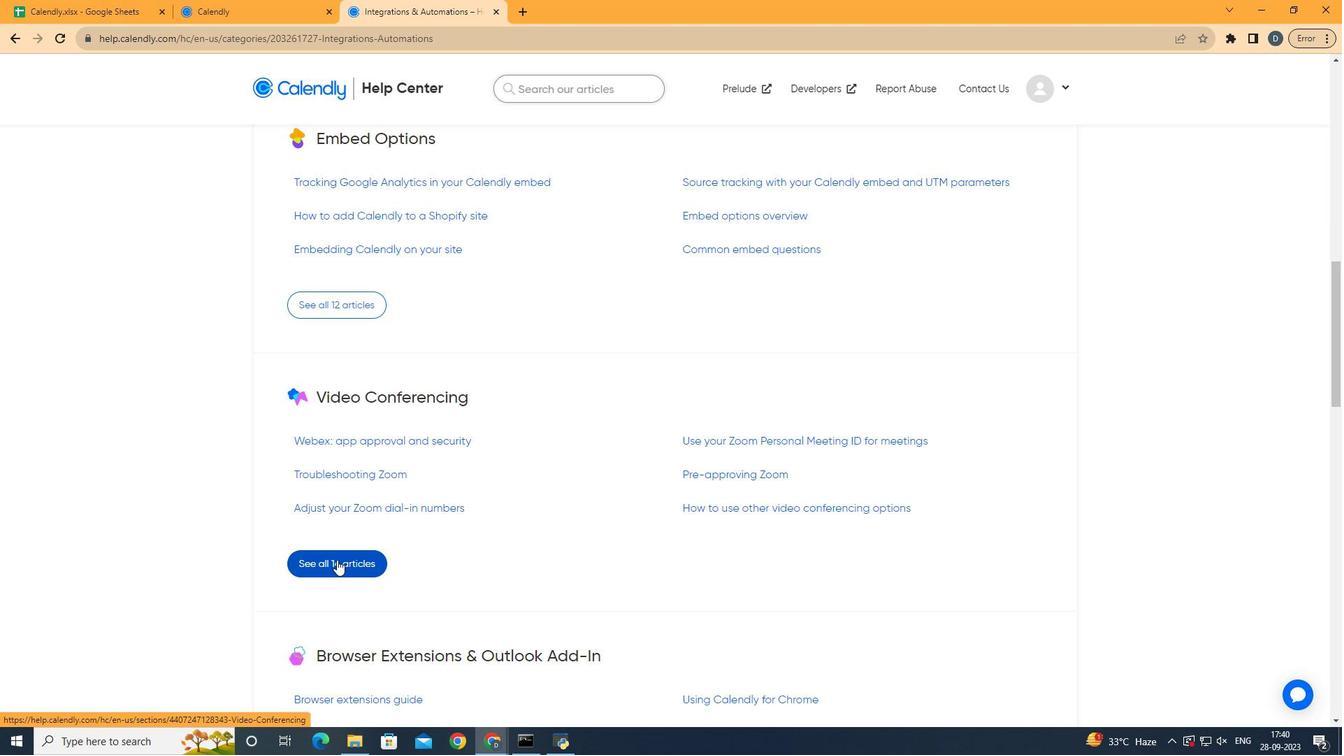 
Action: Mouse moved to (802, 518)
Screenshot: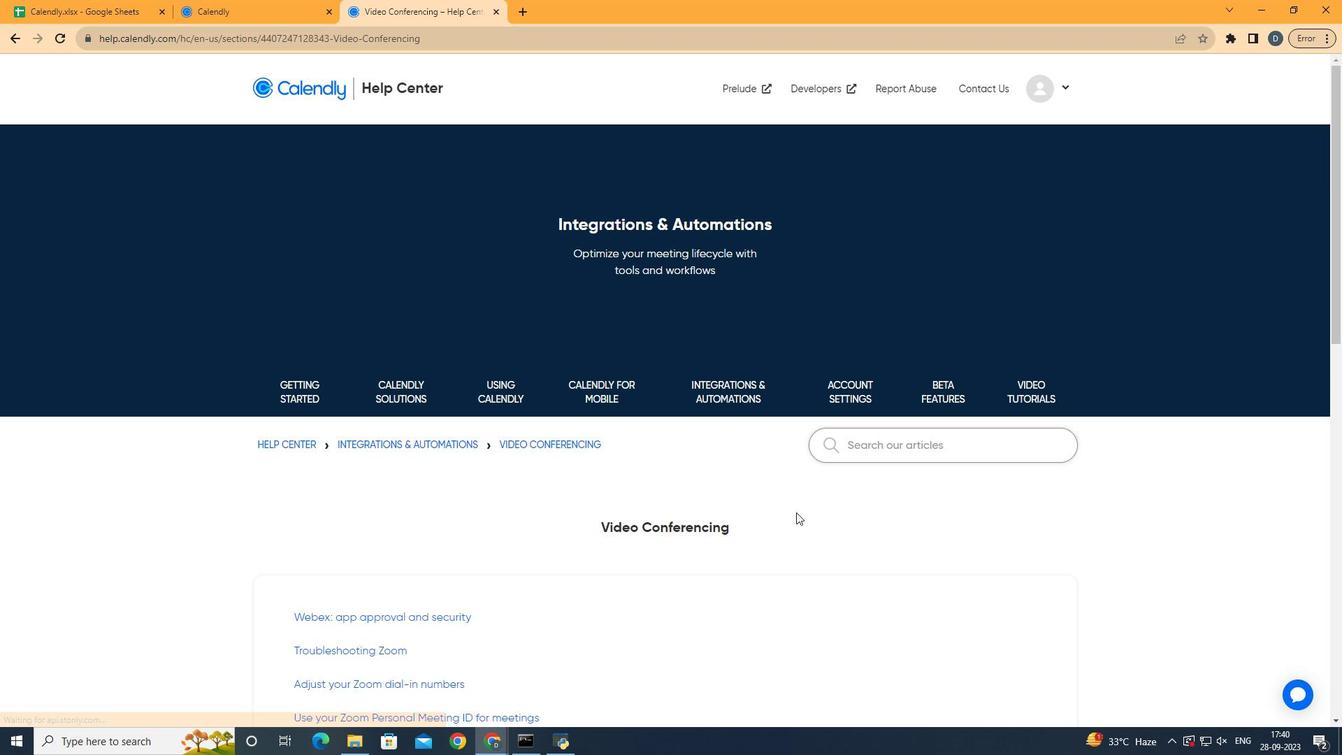 
Action: Mouse scrolled (802, 518) with delta (0, 0)
Screenshot: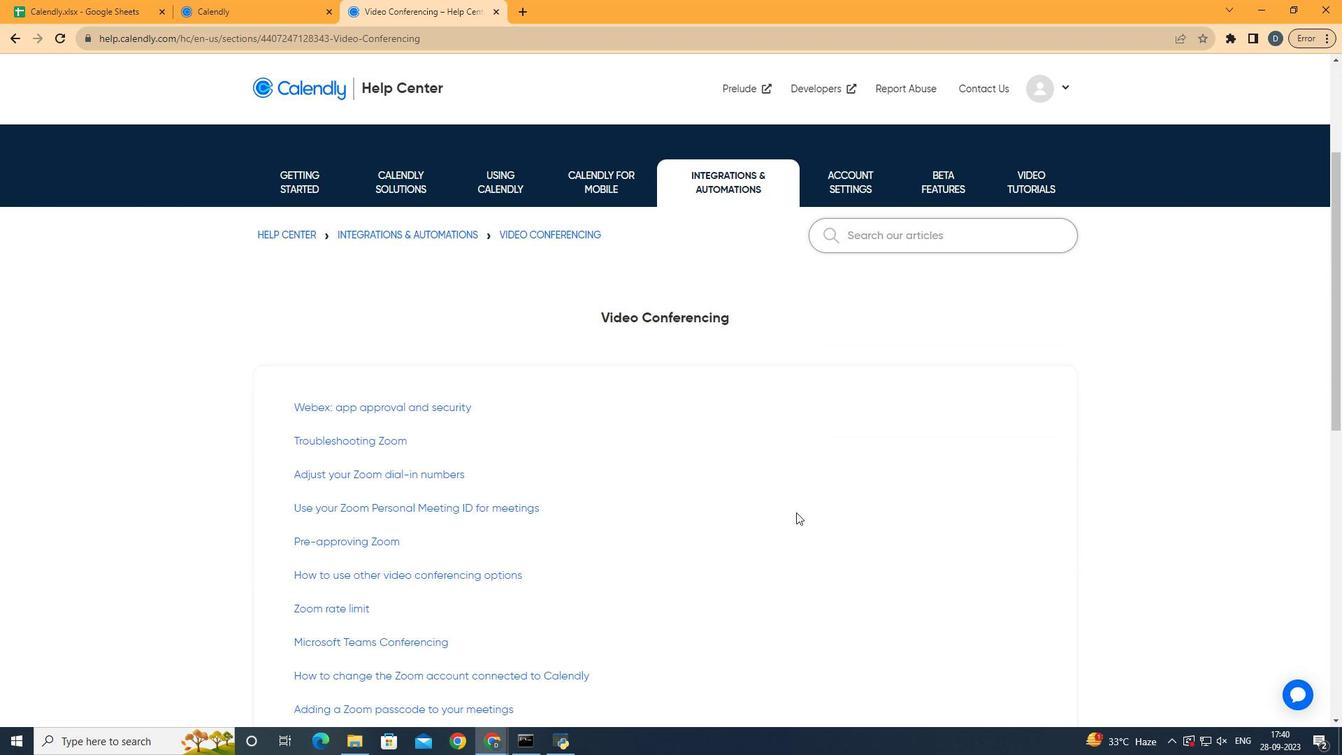 
Action: Mouse scrolled (802, 518) with delta (0, 0)
Screenshot: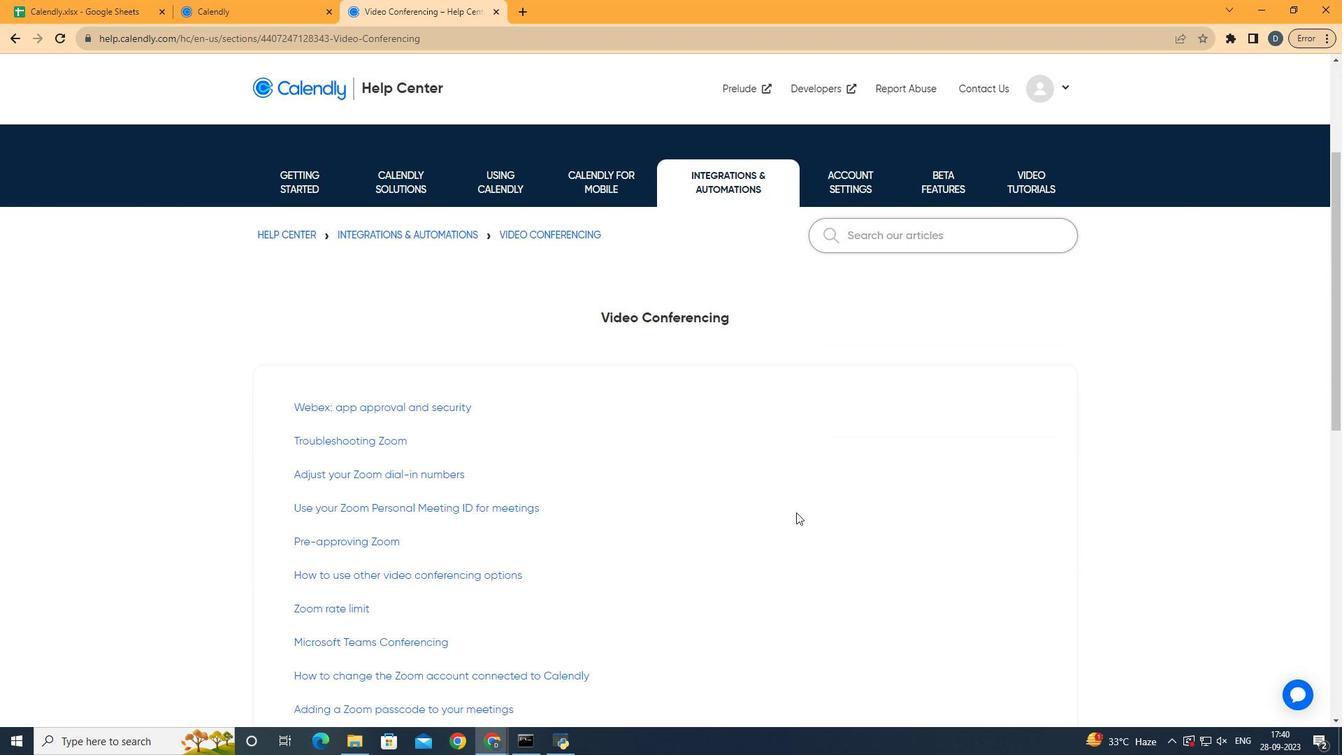 
Action: Mouse scrolled (802, 518) with delta (0, 0)
Screenshot: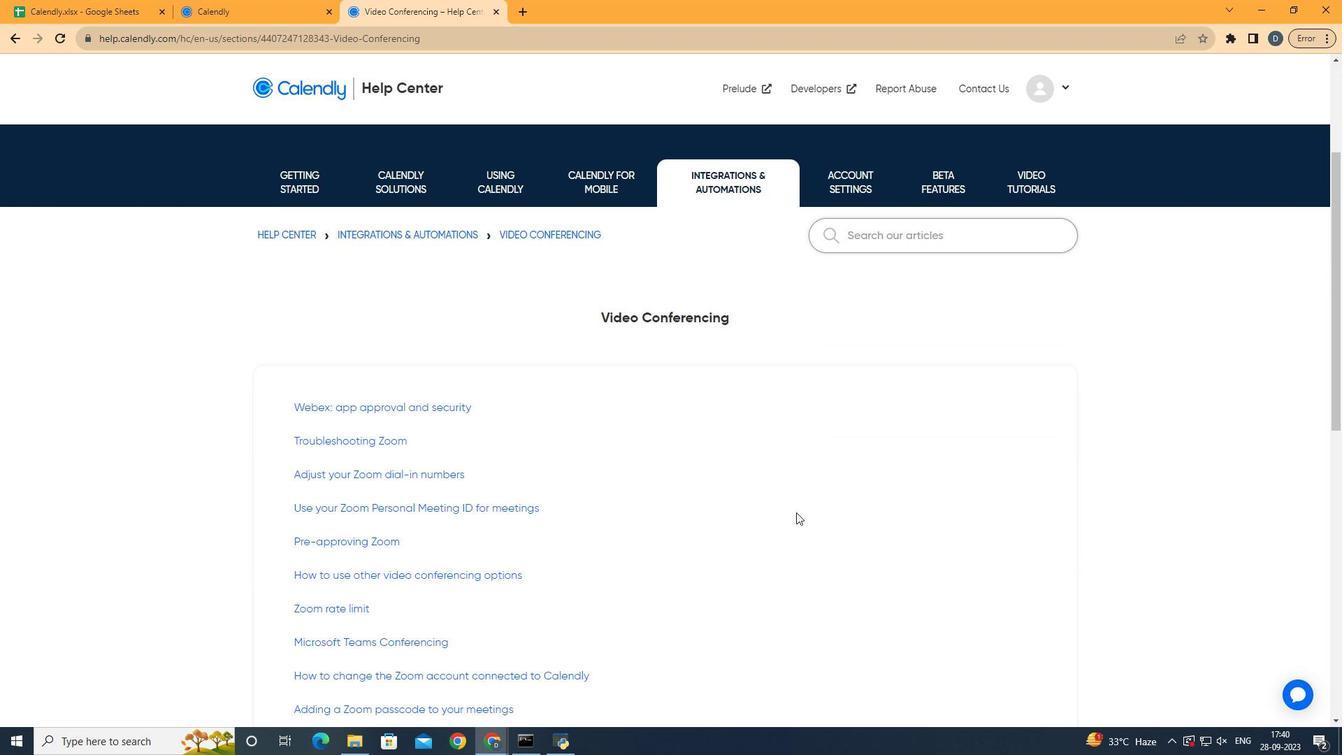 
Action: Mouse scrolled (802, 518) with delta (0, 0)
Screenshot: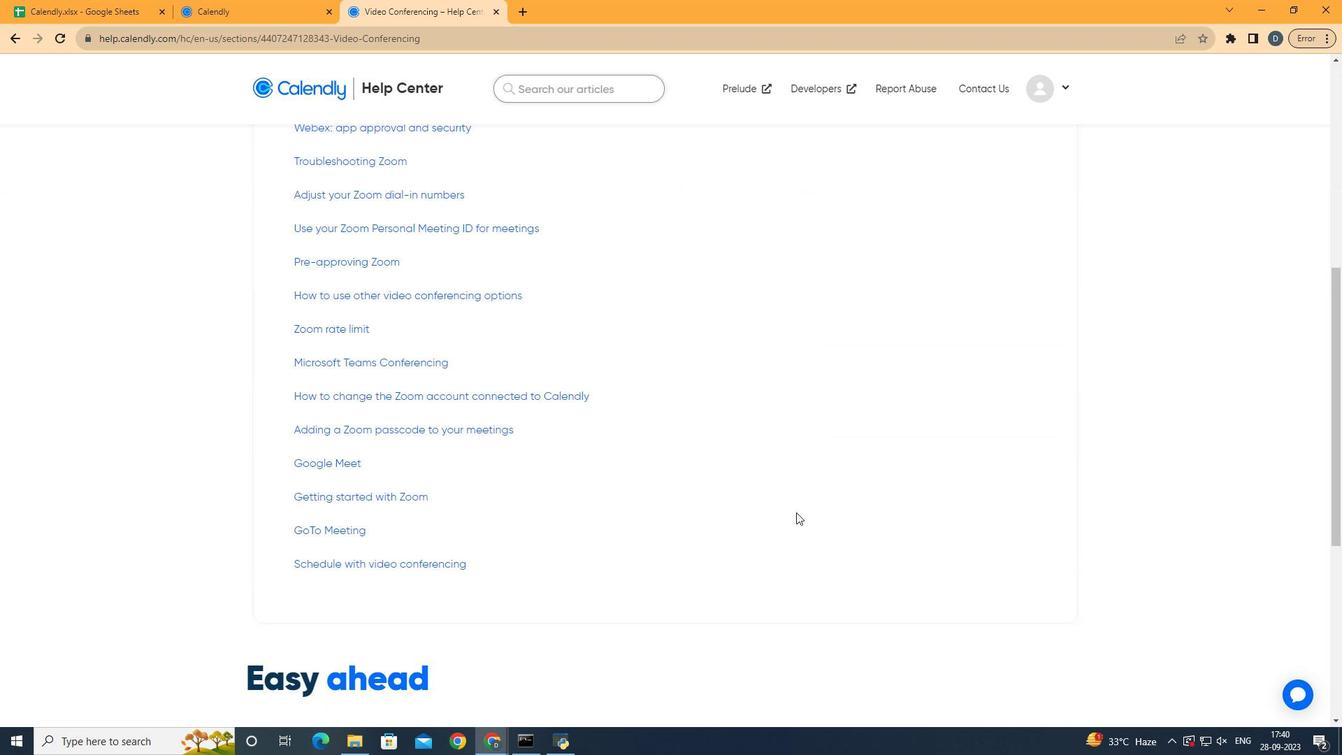 
Action: Mouse scrolled (802, 518) with delta (0, 0)
Screenshot: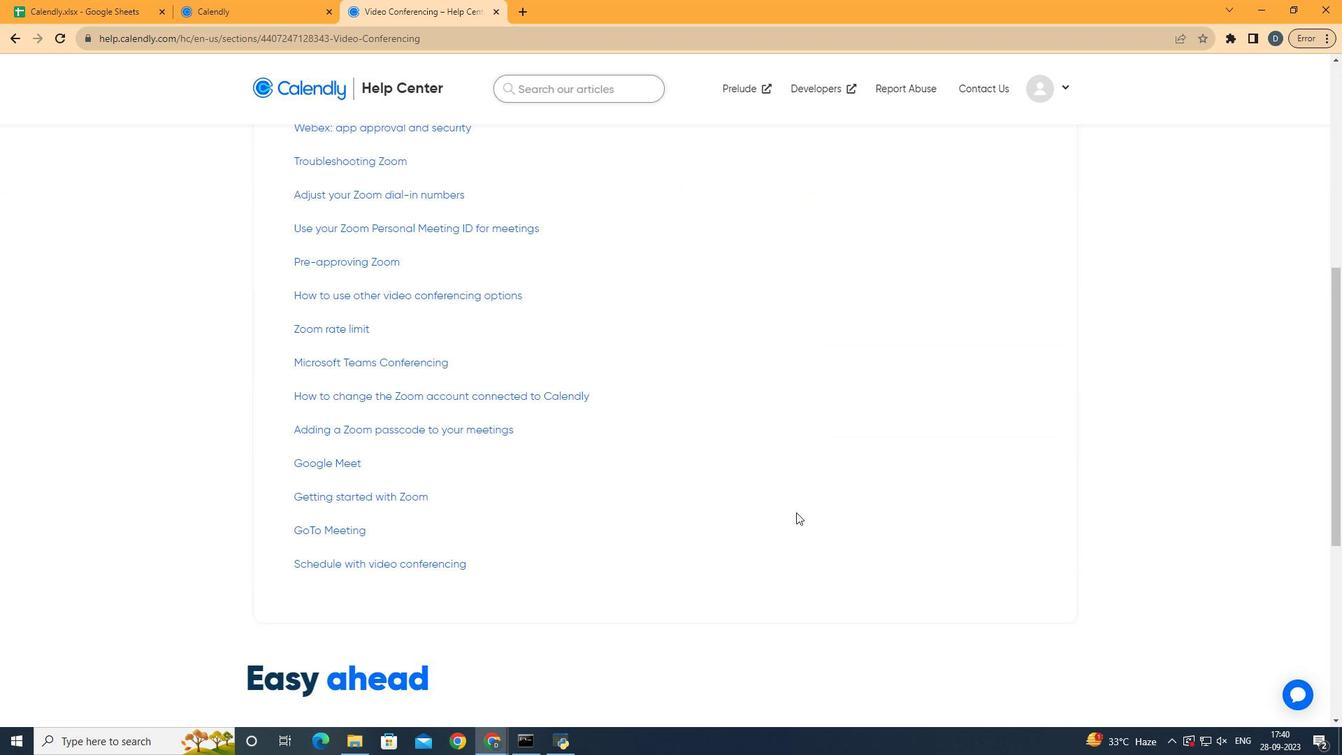 
Action: Mouse scrolled (802, 518) with delta (0, 0)
Screenshot: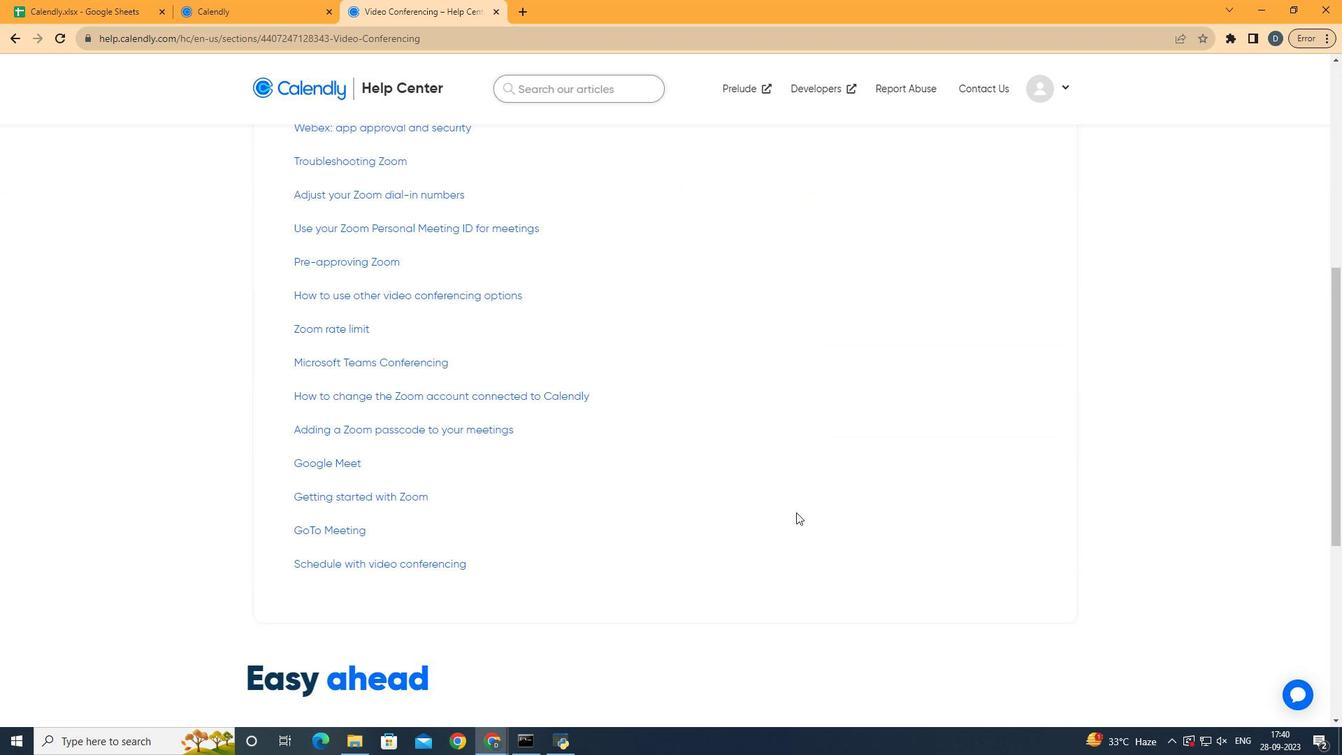 
Action: Mouse scrolled (802, 518) with delta (0, 0)
Screenshot: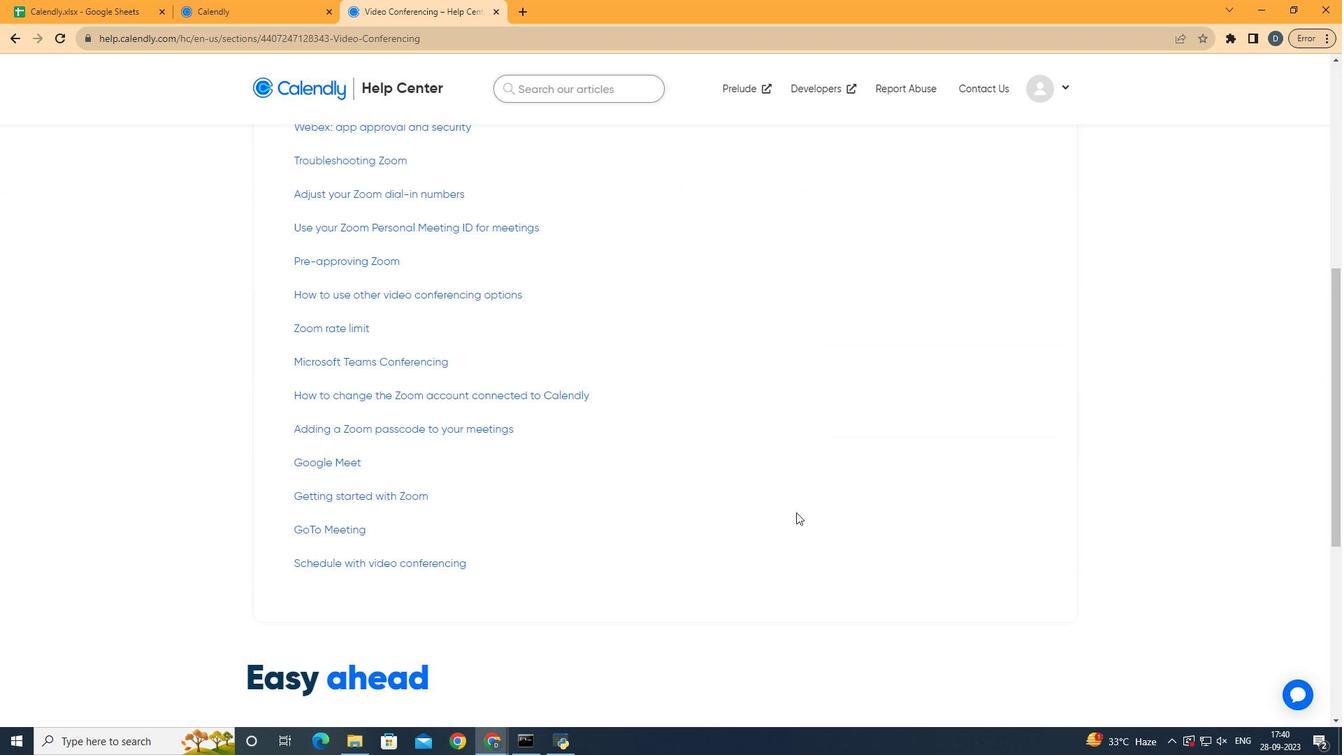 
Action: Mouse scrolled (802, 518) with delta (0, 0)
Screenshot: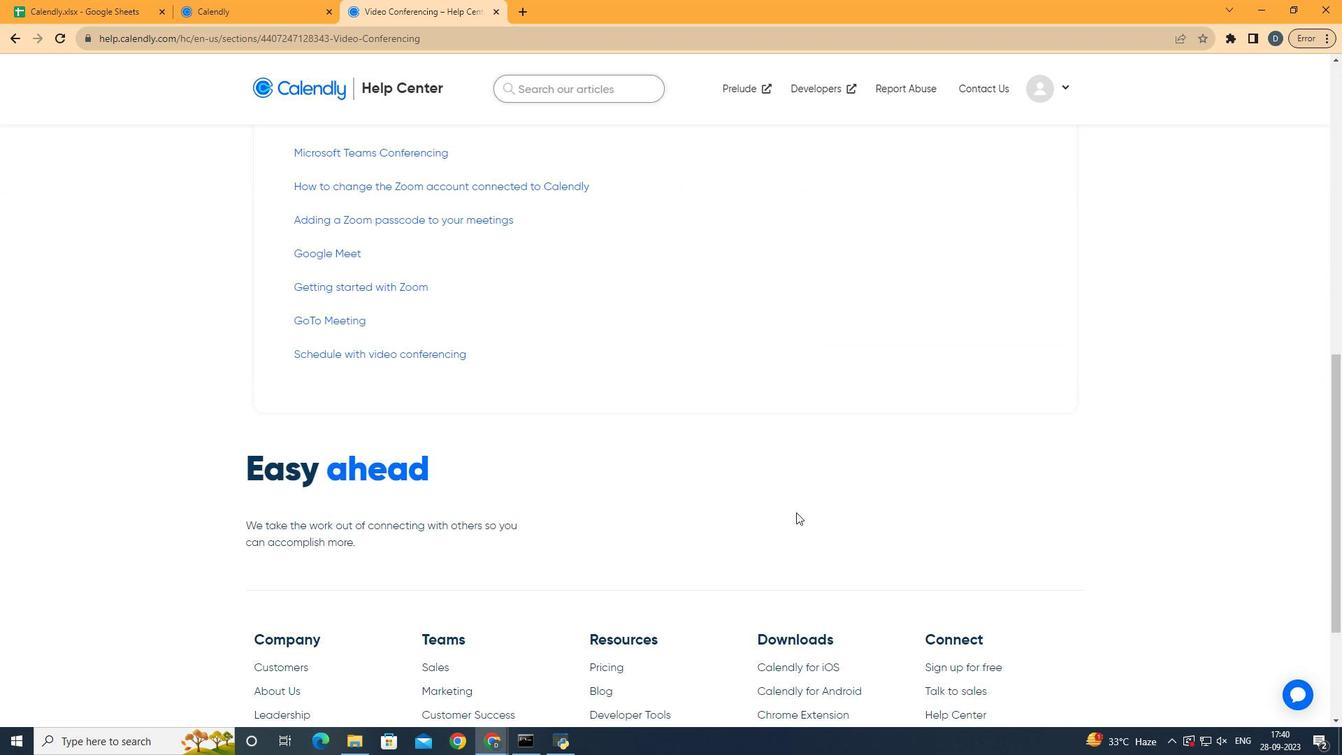 
Action: Mouse scrolled (802, 518) with delta (0, 0)
Screenshot: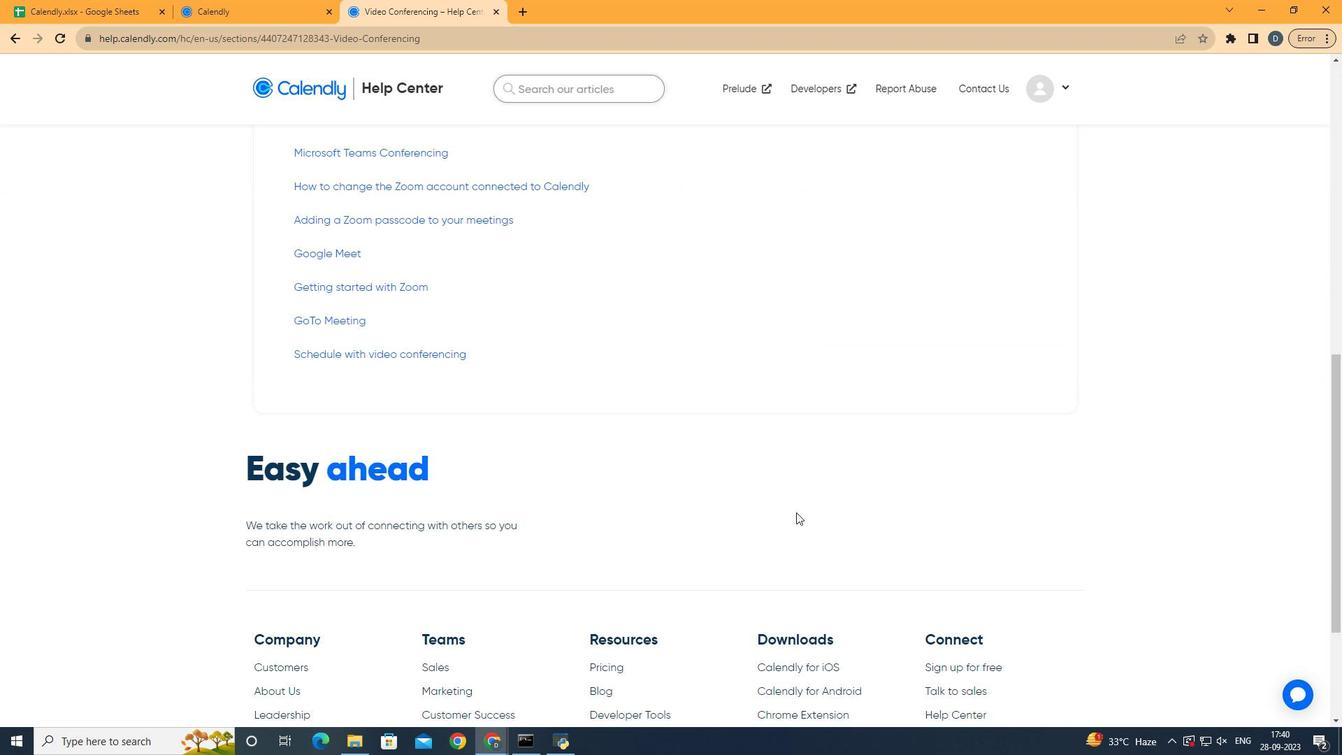 
Action: Mouse scrolled (802, 518) with delta (0, 0)
Screenshot: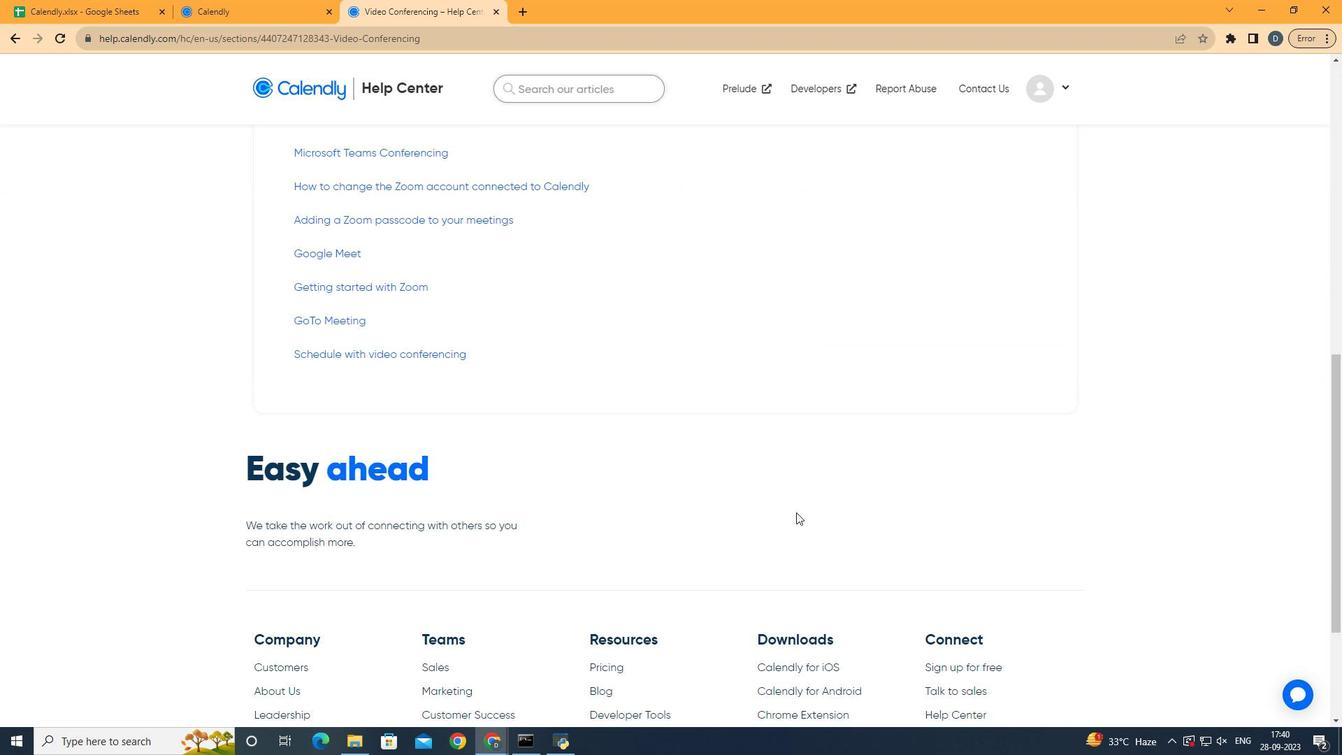 
